 Task: Open a blank sheet, save the file as Nativeamericanreservationsplan.txt Type the sentence 'As AI advances, ethical considerations become paramount. Ensuring transparency, fairness, and accountability in AI systems is crucial. Addressing issues such as bias, privacy, and the impact on jobs requires robust ethical frameworks and responsible AI development.'Add formula using equations and charcters after the sentence 'A = 1/2 ap' Select the formula and highlight with color Blue Change the page Orientation to  Potrait
Action: Mouse moved to (358, 166)
Screenshot: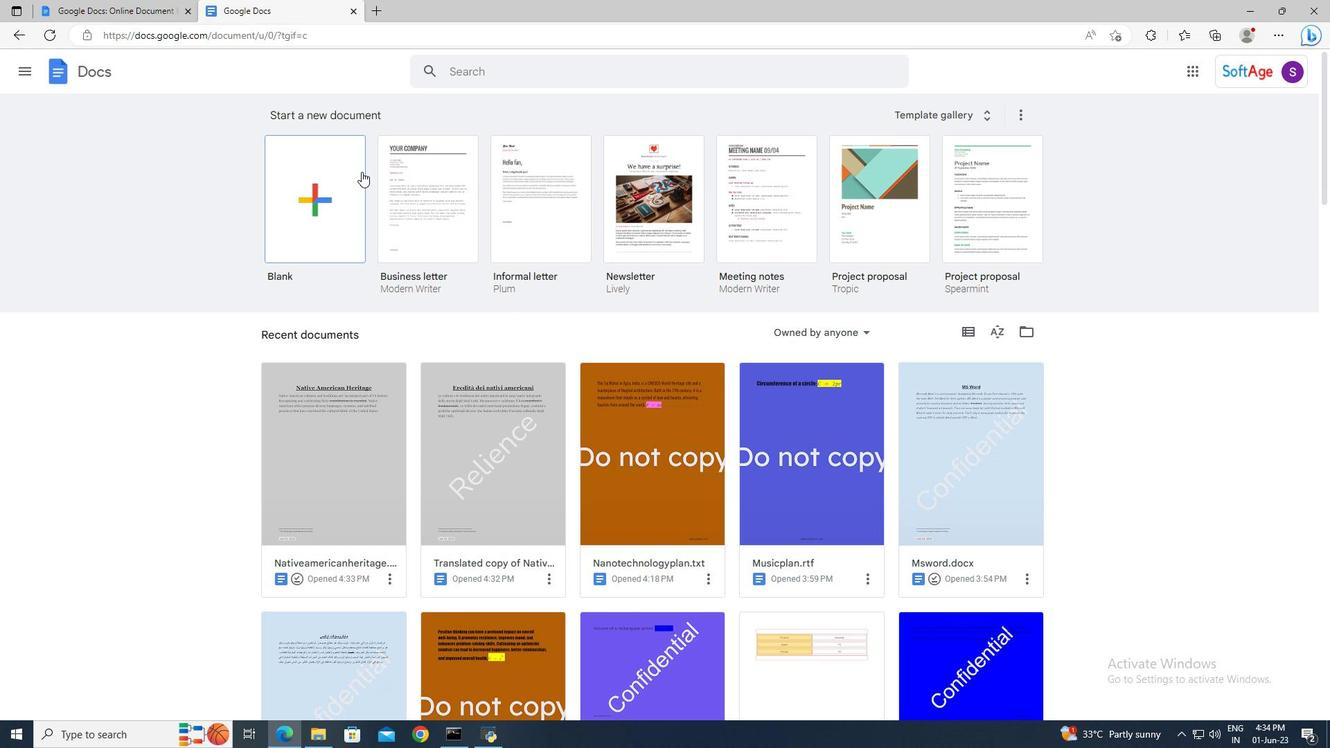
Action: Mouse pressed left at (358, 166)
Screenshot: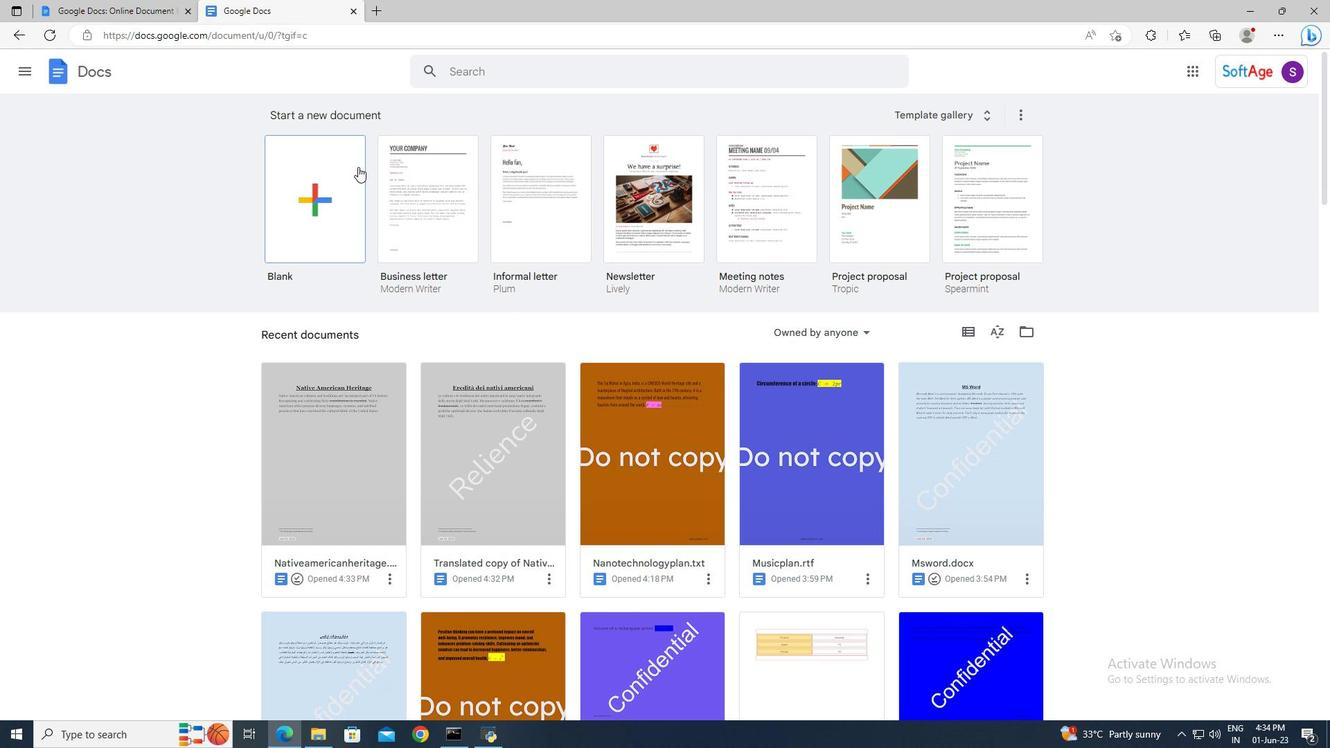 
Action: Mouse moved to (144, 62)
Screenshot: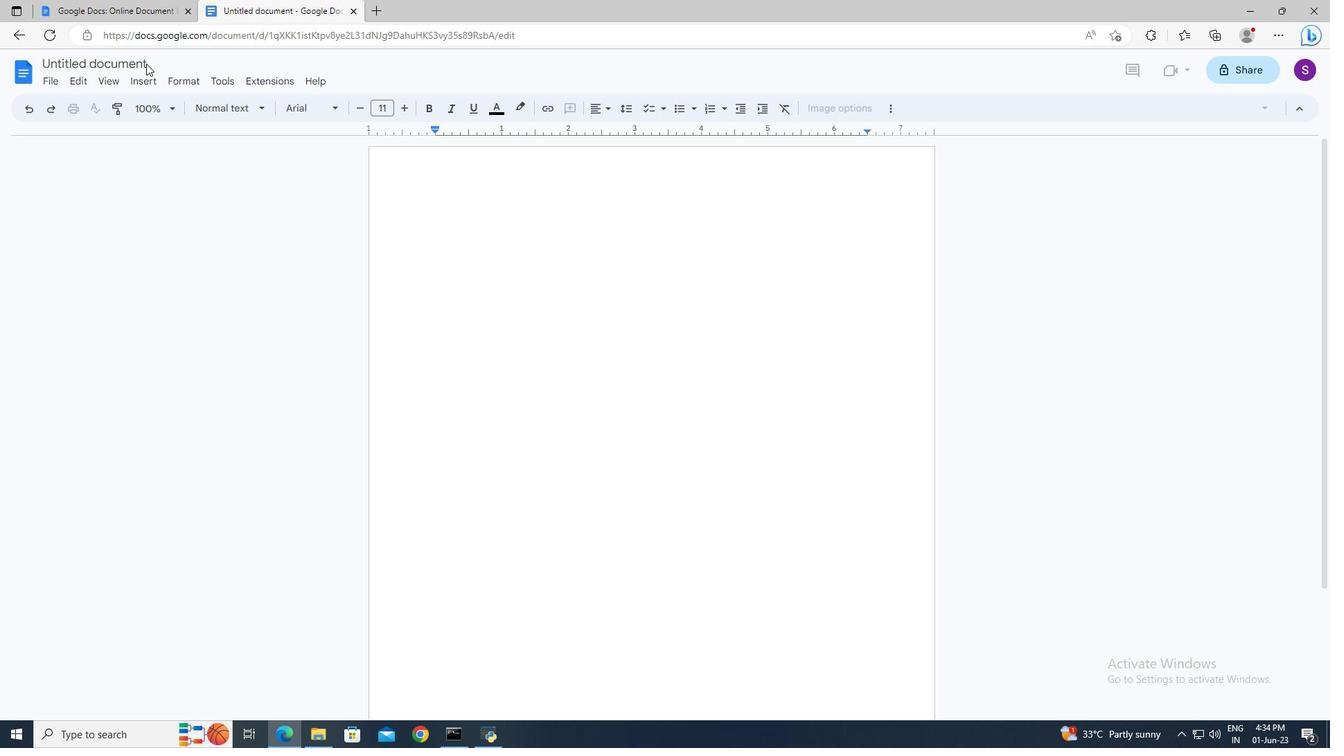 
Action: Mouse pressed left at (144, 62)
Screenshot: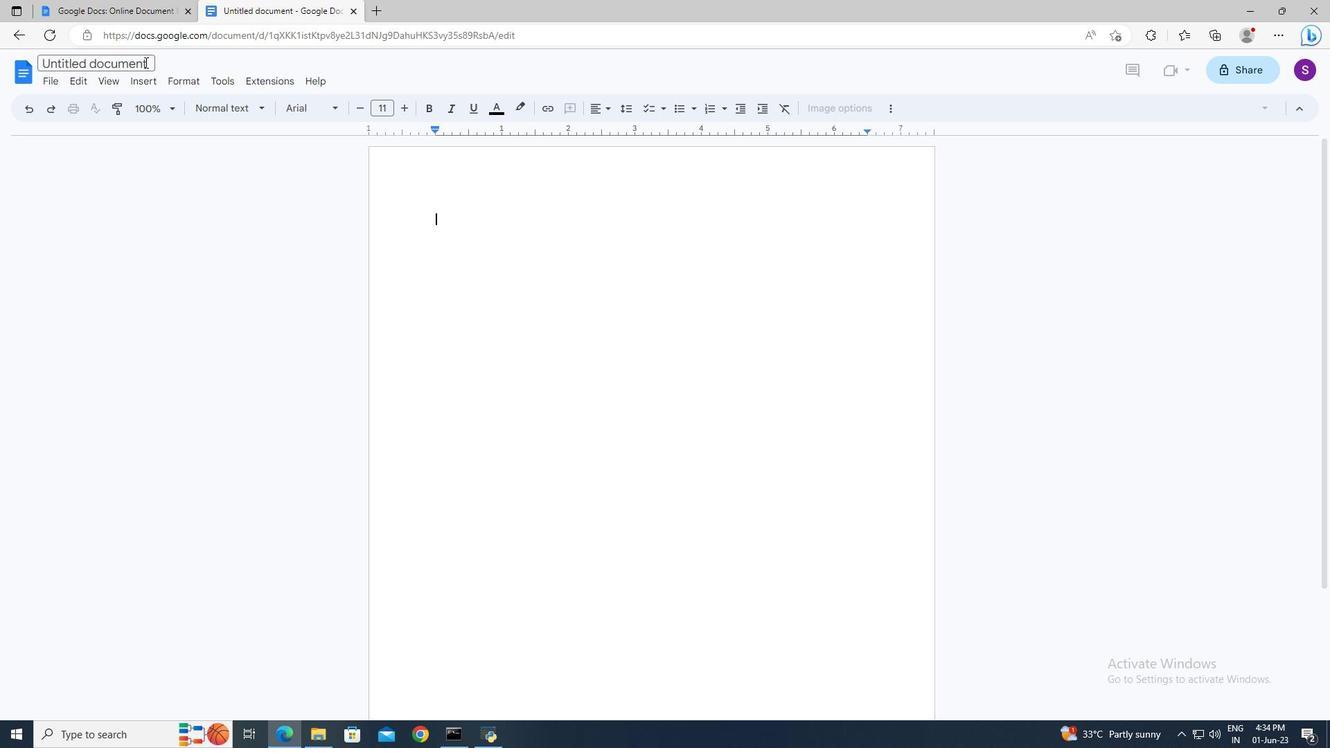 
Action: Key pressed <Key.delete><Key.shift>Nativeamericanresrvationsplan.txt<Key.enter>
Screenshot: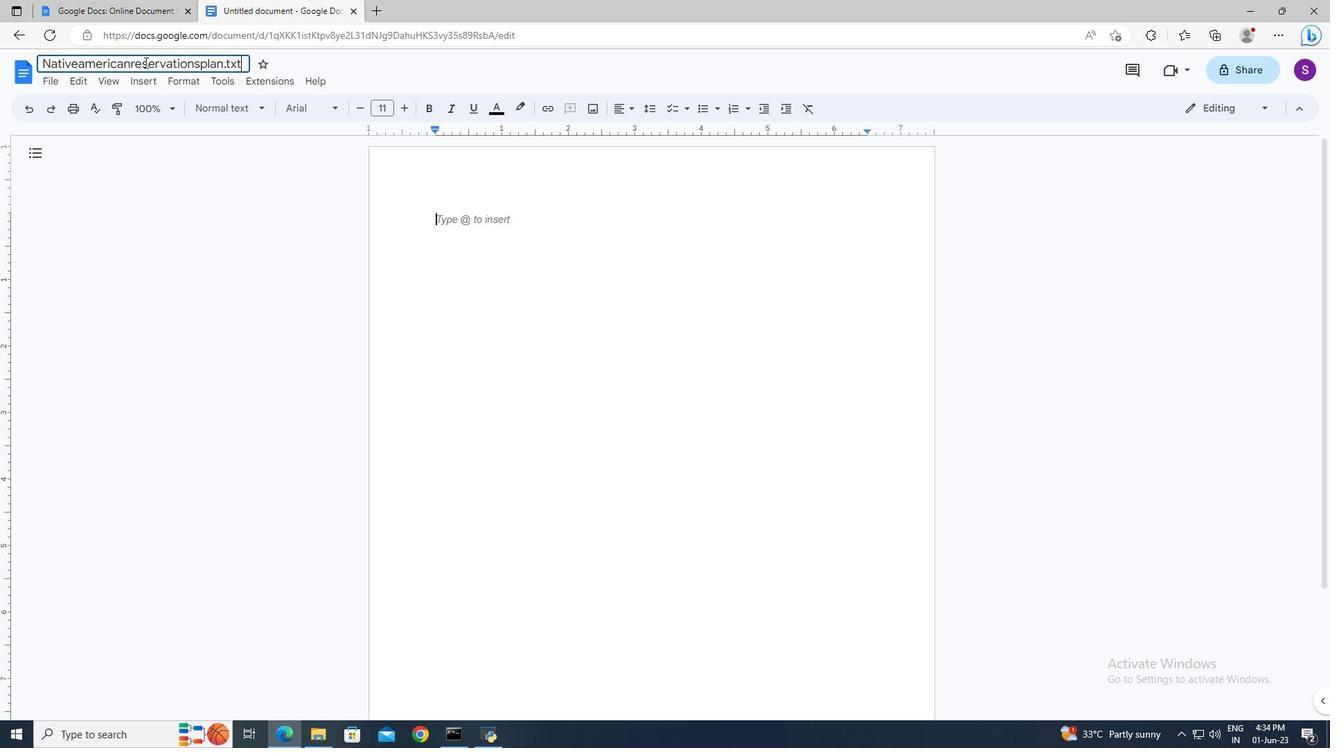 
Action: Mouse moved to (471, 231)
Screenshot: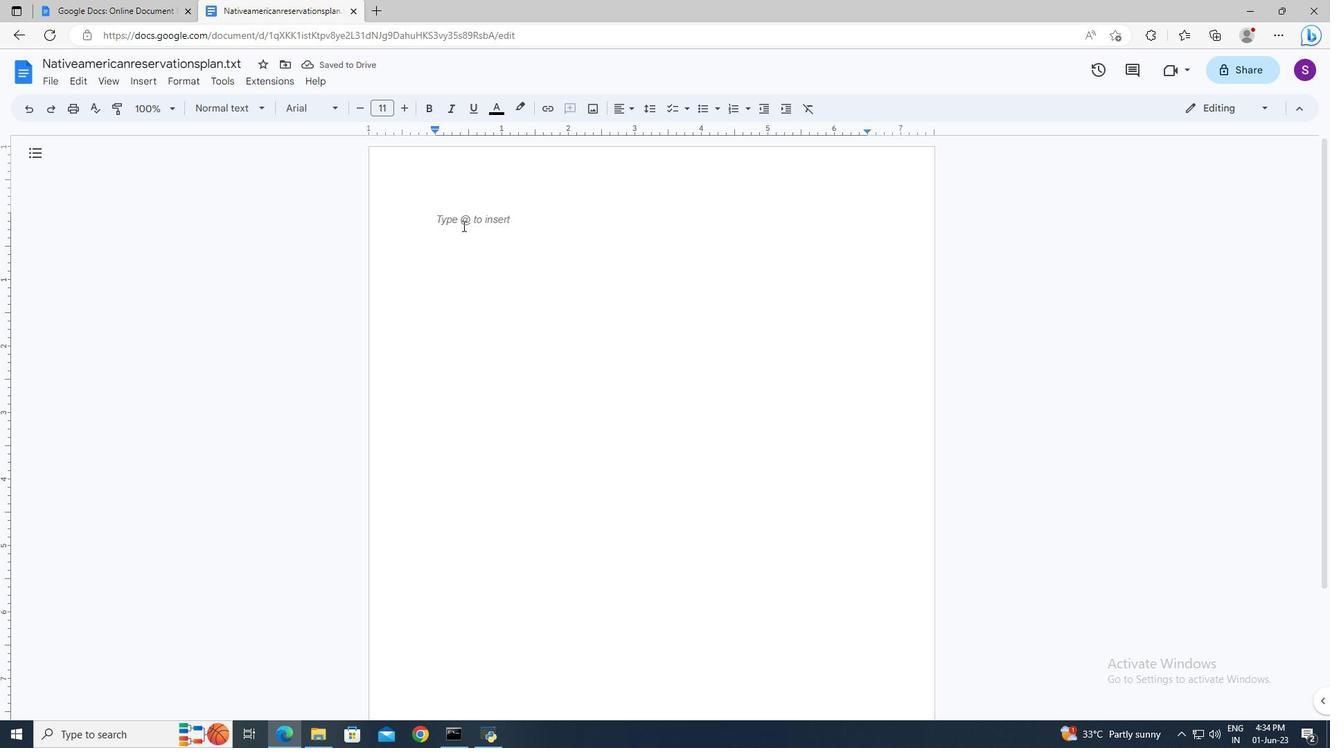 
Action: Mouse pressed left at (471, 231)
Screenshot: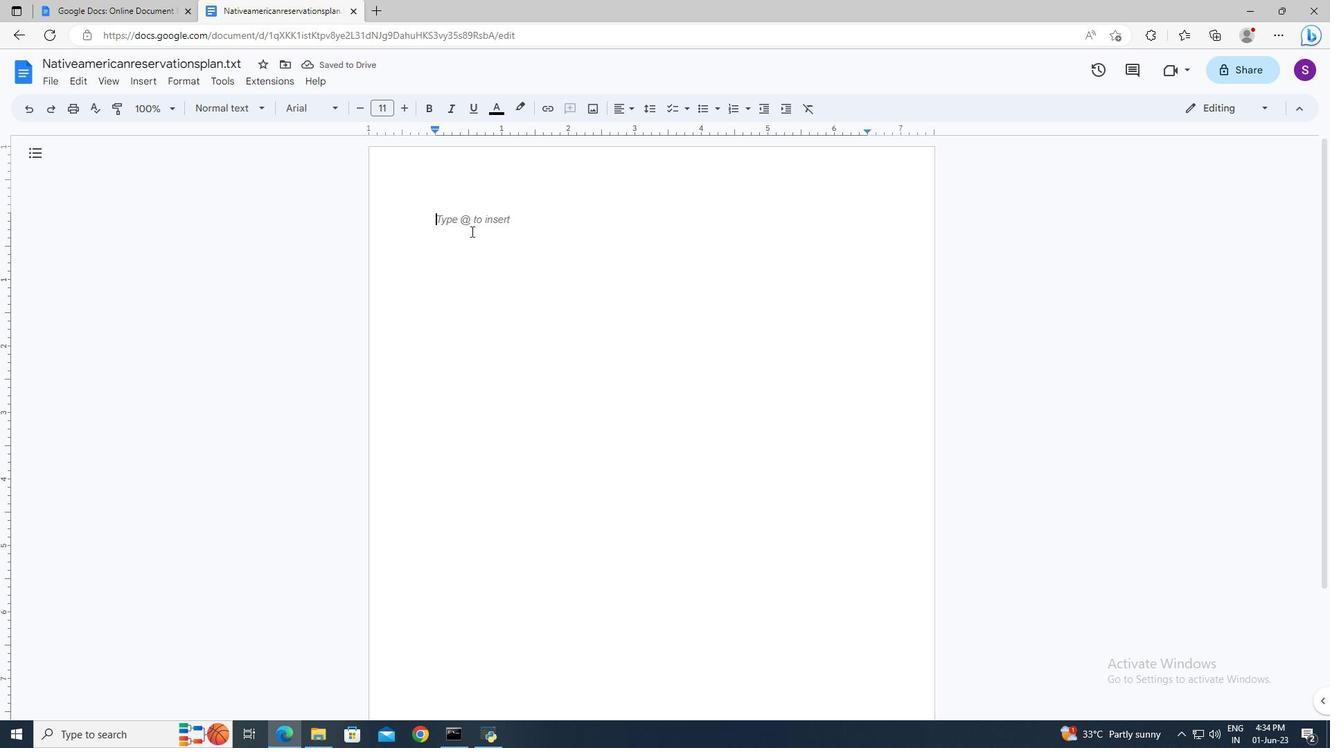 
Action: Key pressed <Key.shift>As<Key.space><Key.shift>A<Key.shift>I<Key.space>advances,<Key.space>ethical<Key.space>considerations<Key.space>become<Key.space>paramount.<Key.space><Key.shift>Ensuring<Key.space>transparency,<Key.space>fairness,<Key.space>and<Key.space>accountability<Key.space>in<Key.space><Key.shift>AI<Key.space>systems<Key.space>is<Key.space>crucial.<Key.space><Key.shift>Addressing<Key.space>issues<Key.space>such<Key.space>as<Key.space>bias,<Key.space>privacy,<Key.space>and<Key.space>the<Key.space>impact<Key.space>on<Key.space>jobs<Key.space>requires<Key.space>robust<Key.space>ethical<Key.space>frameworks<Key.space>and<Key.space>responsible<Key.space><Key.shift>AI<Key.space>development.<Key.space>
Screenshot: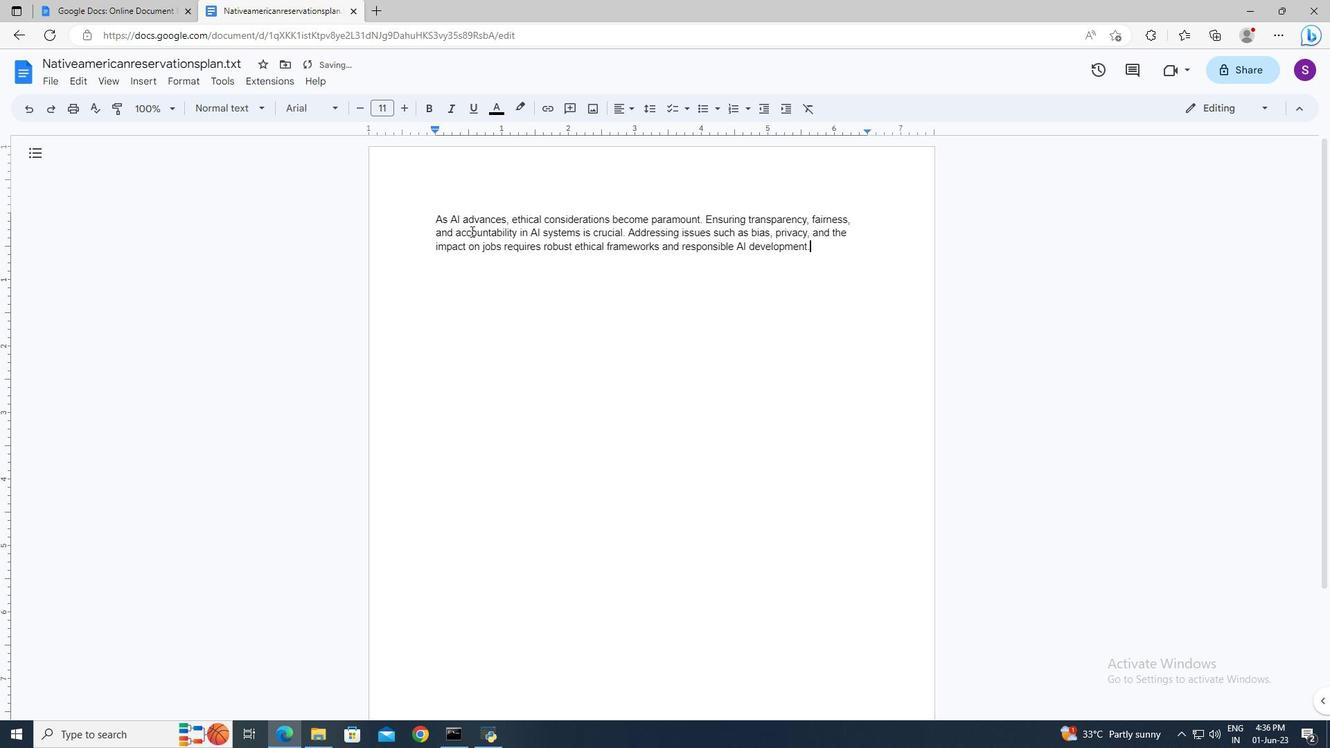 
Action: Mouse moved to (151, 87)
Screenshot: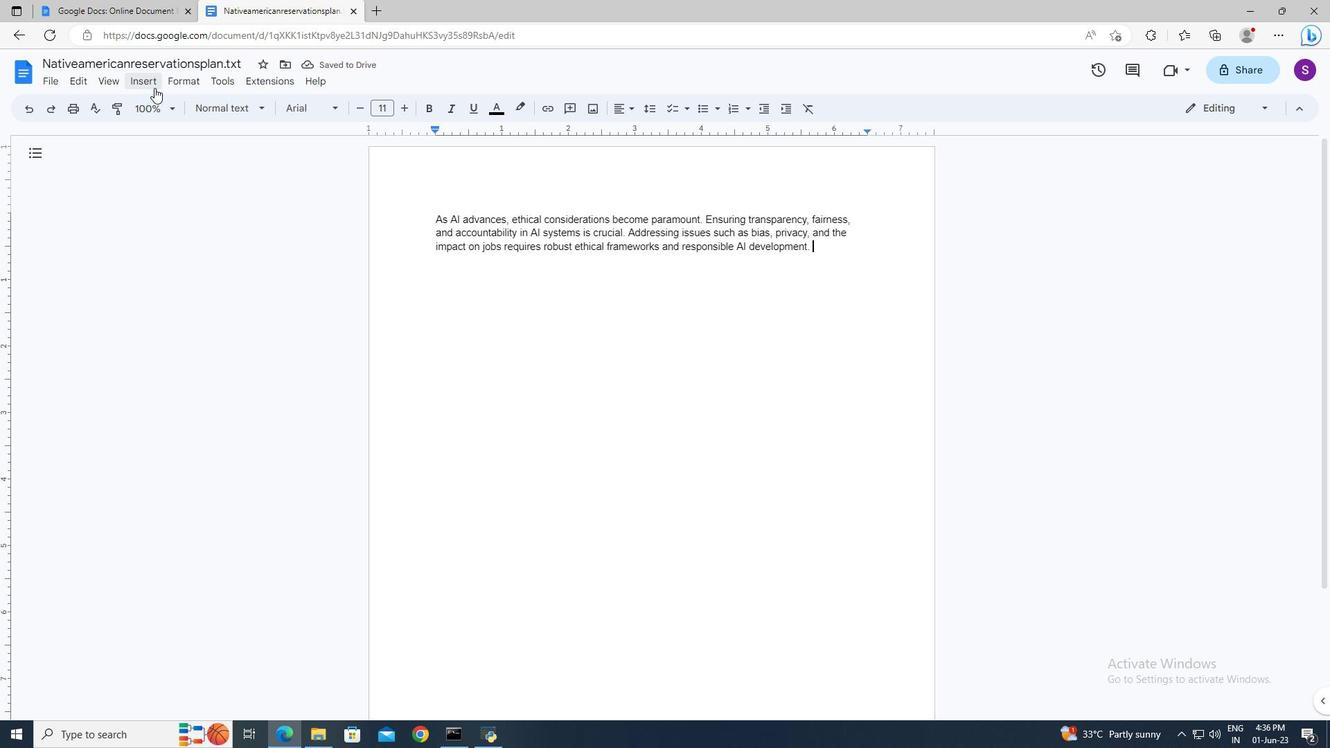 
Action: Mouse pressed left at (151, 87)
Screenshot: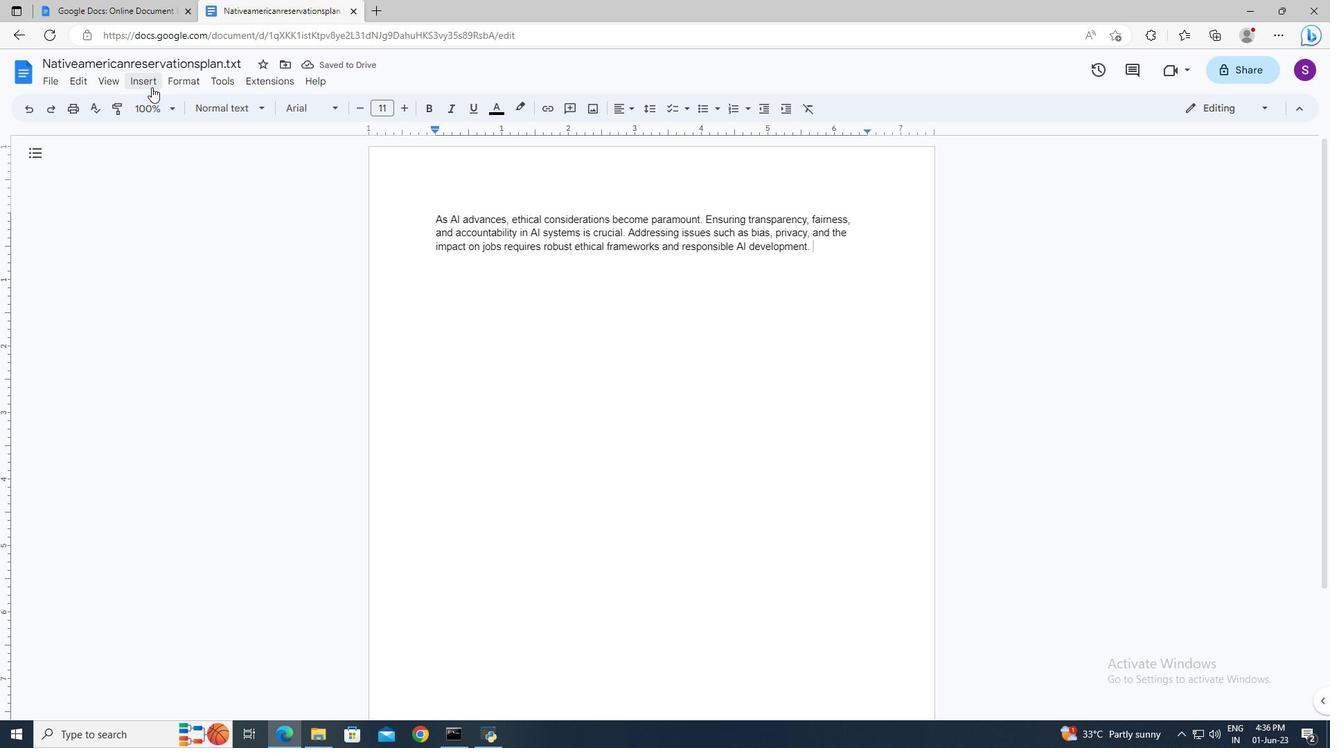 
Action: Mouse moved to (184, 368)
Screenshot: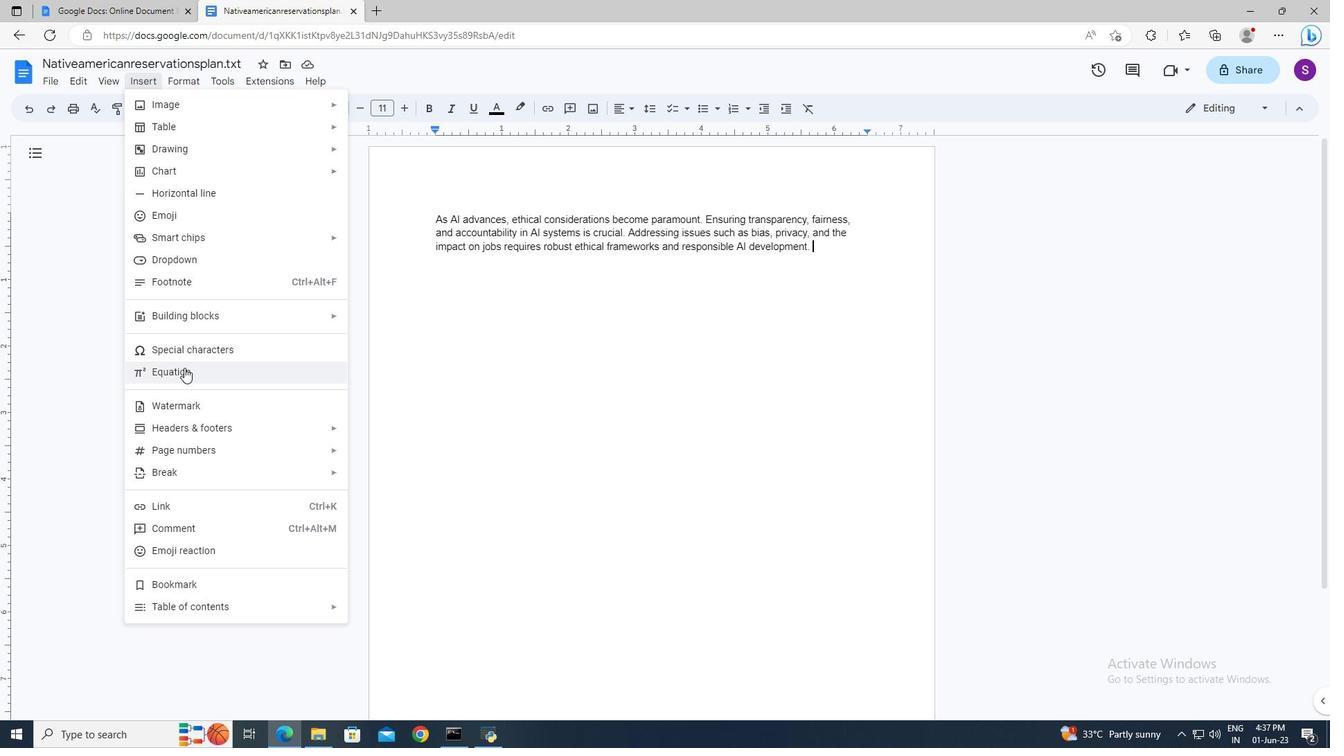 
Action: Mouse pressed left at (184, 368)
Screenshot: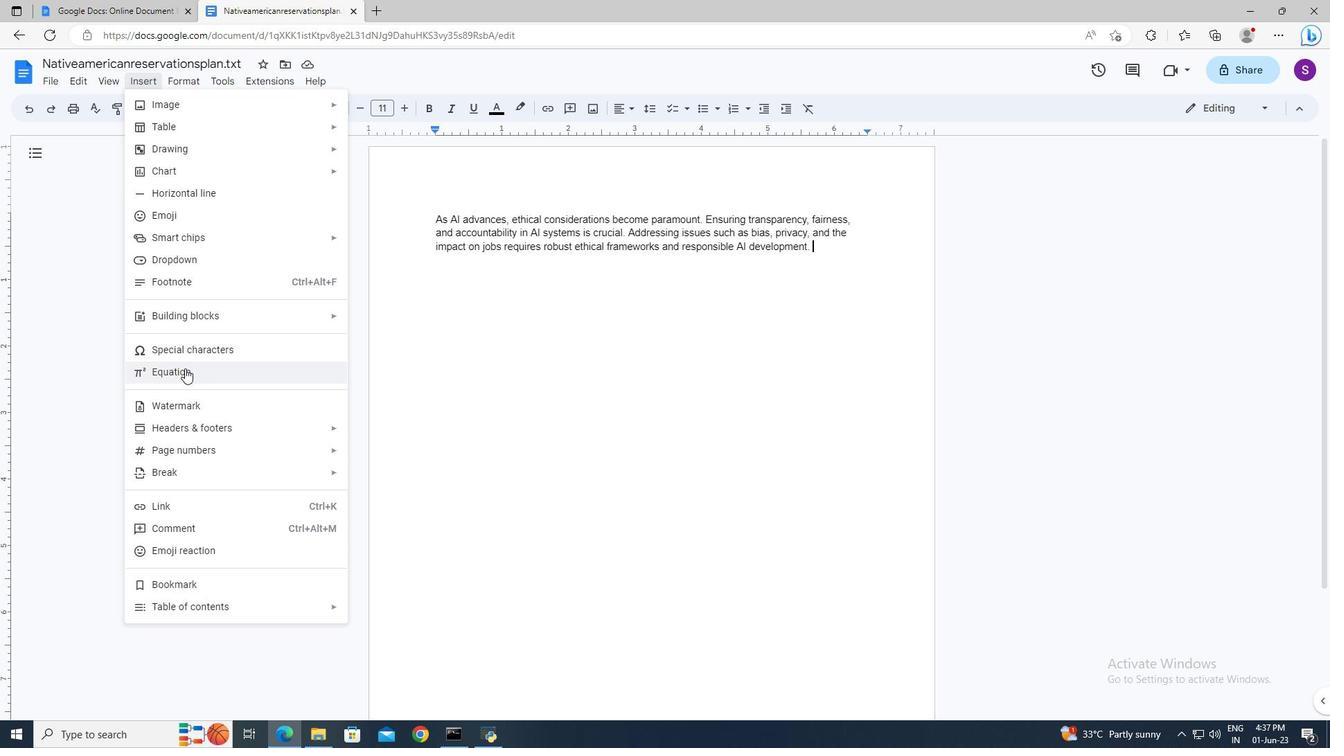 
Action: Mouse moved to (815, 272)
Screenshot: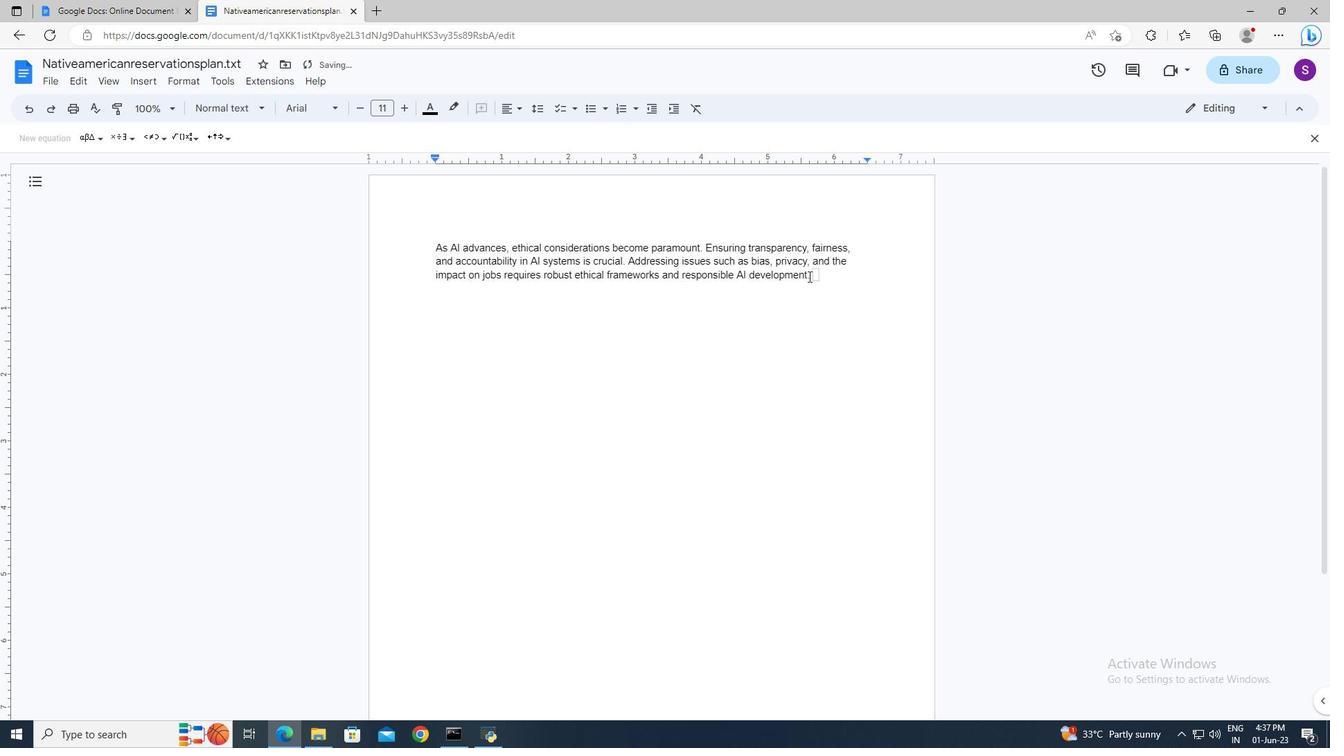 
Action: Mouse pressed left at (815, 272)
Screenshot: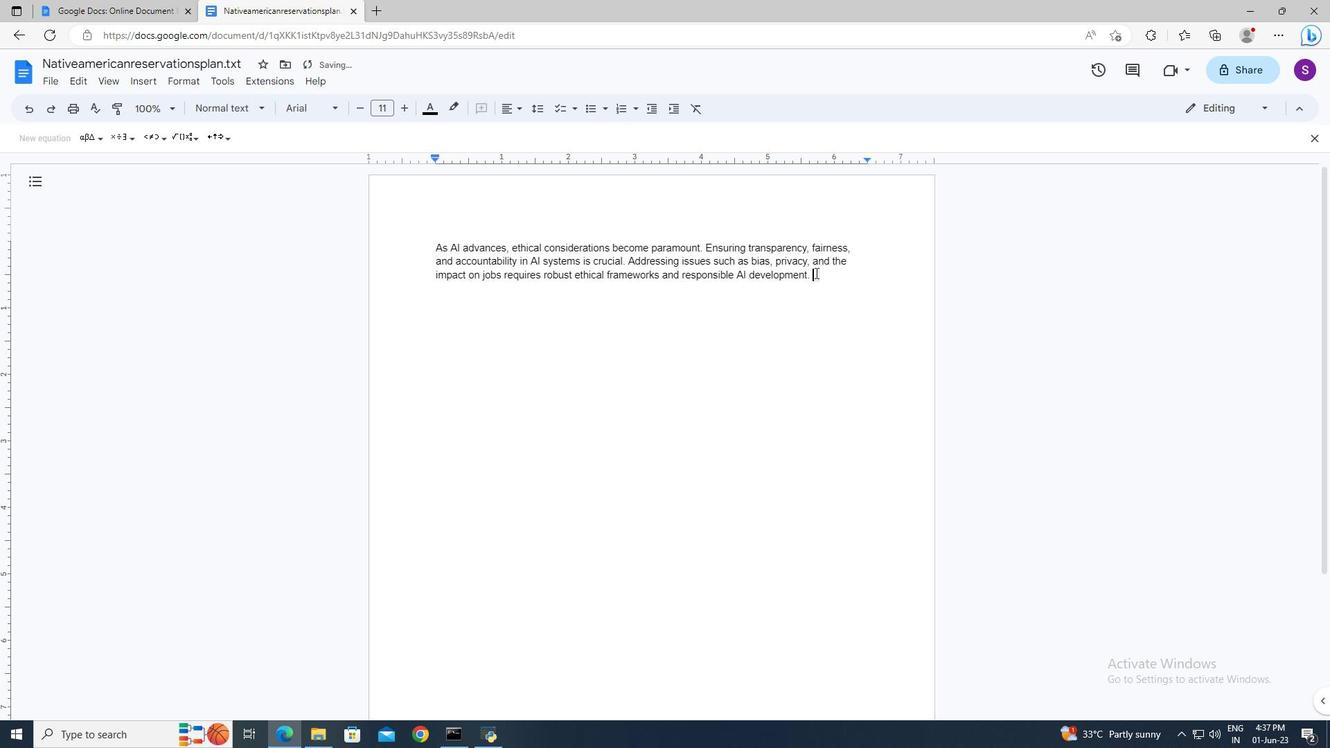 
Action: Key pressed <Key.shift>A<Key.space>=<Key.space>
Screenshot: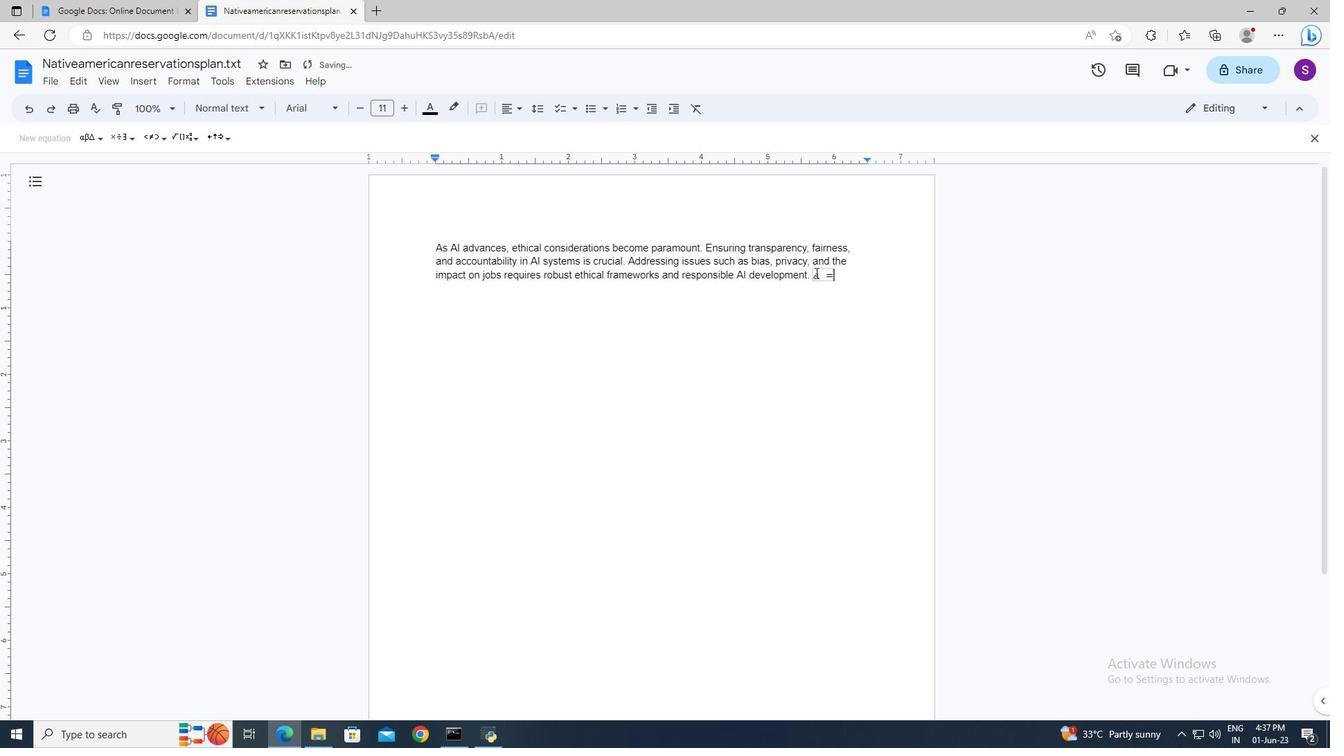 
Action: Mouse moved to (189, 144)
Screenshot: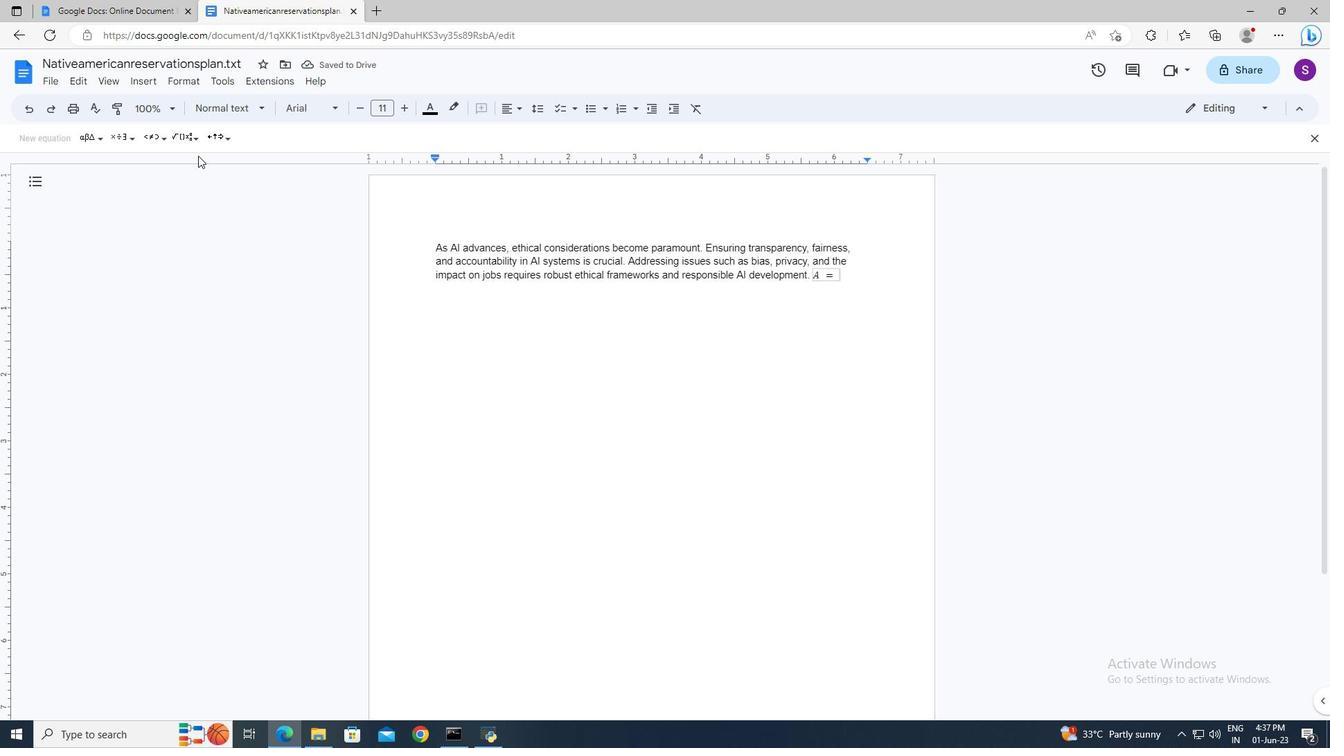 
Action: Mouse pressed left at (189, 144)
Screenshot: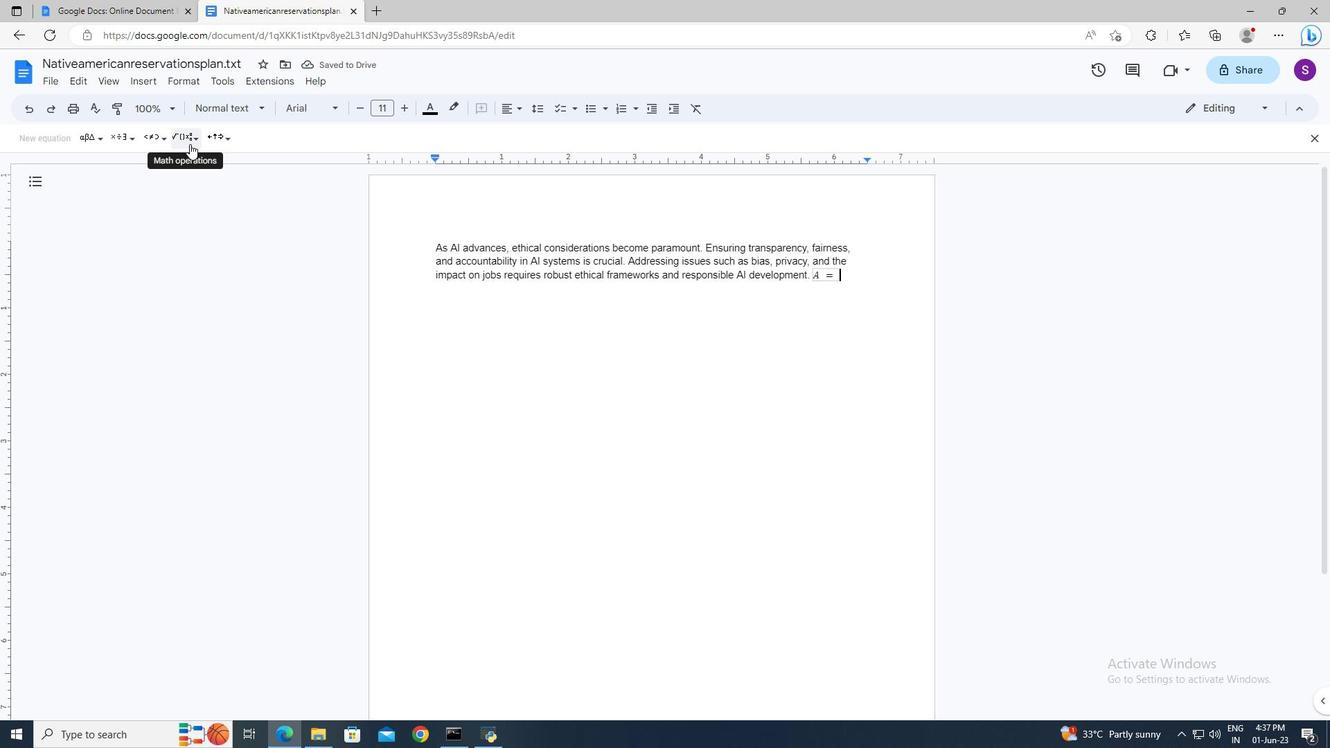 
Action: Mouse moved to (191, 176)
Screenshot: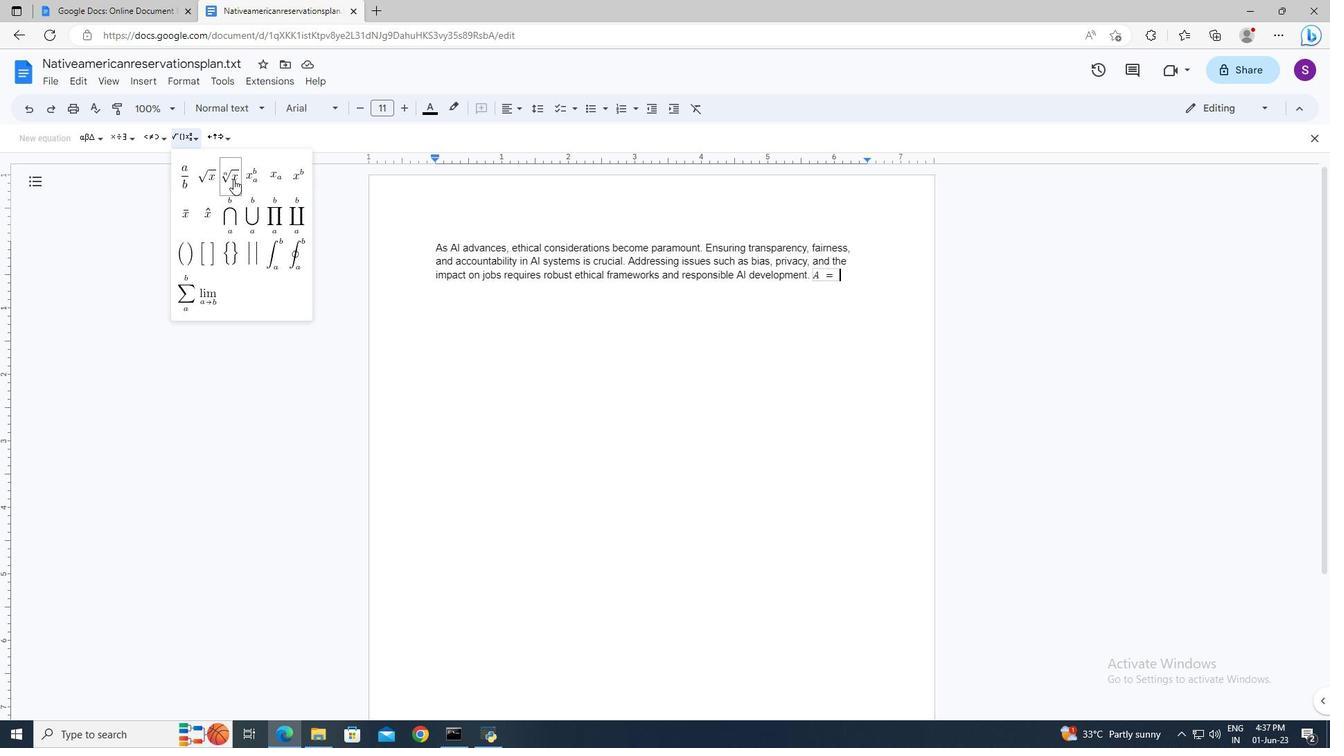 
Action: Mouse pressed left at (191, 176)
Screenshot: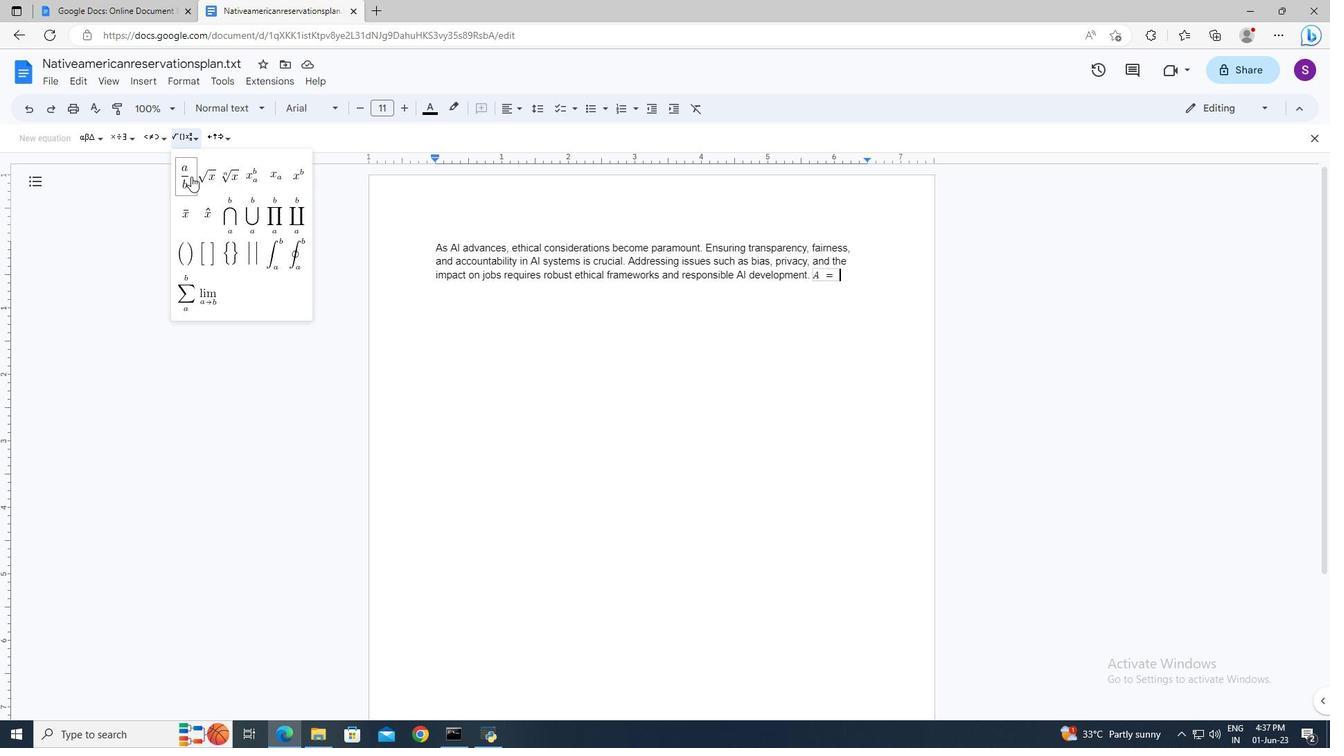 
Action: Key pressed 1
Screenshot: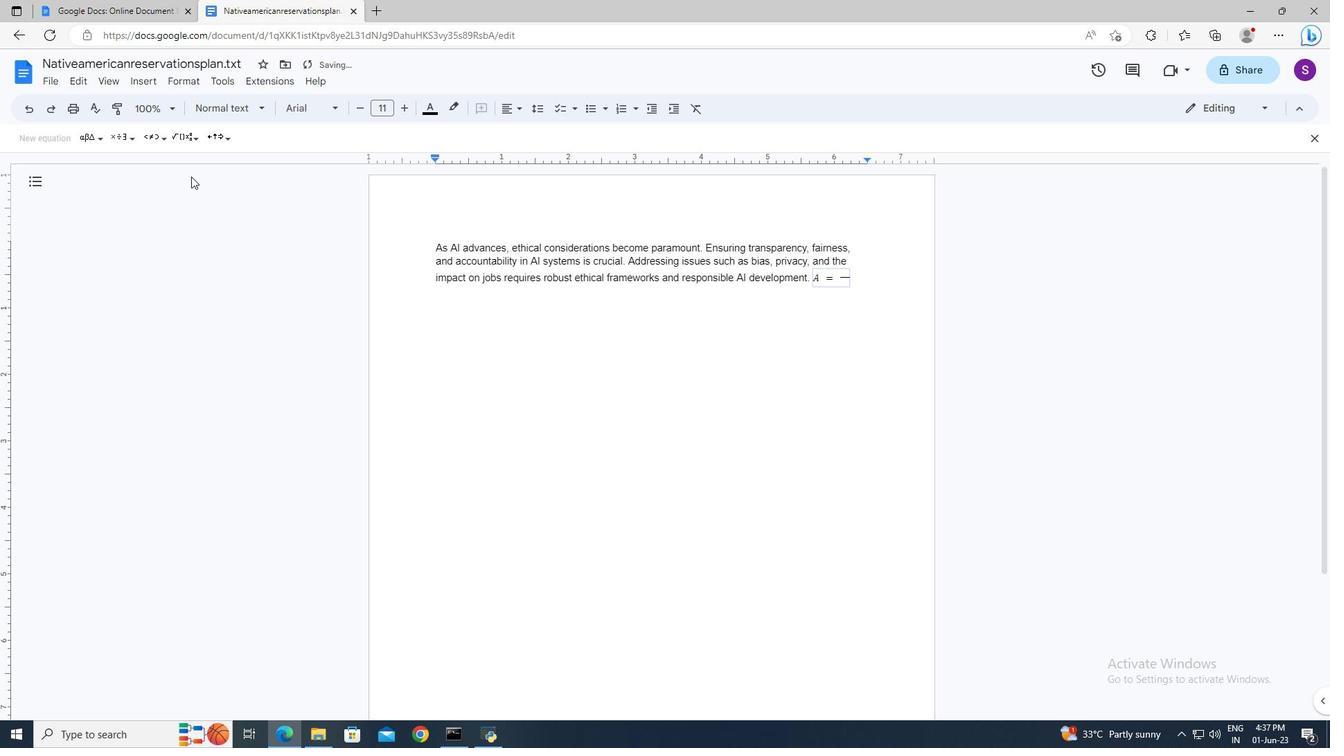 
Action: Mouse moved to (840, 282)
Screenshot: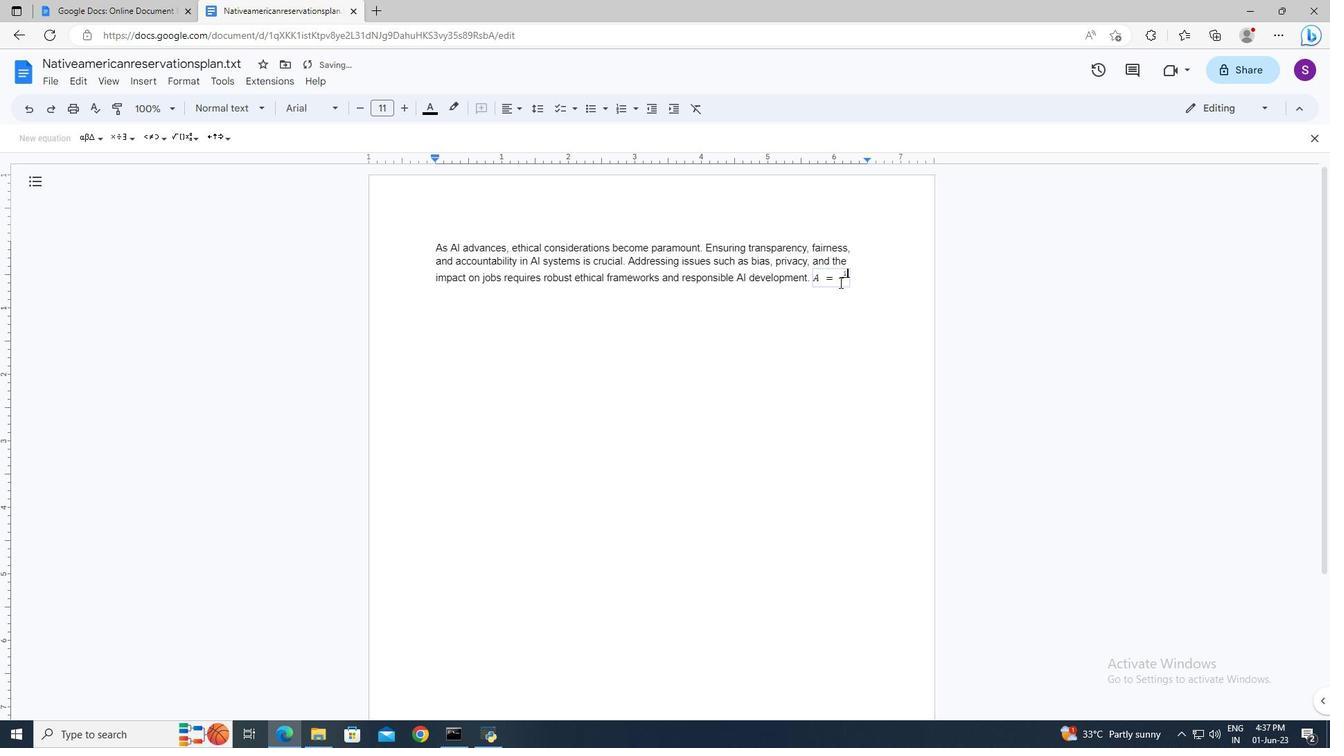 
Action: Mouse pressed left at (840, 282)
Screenshot: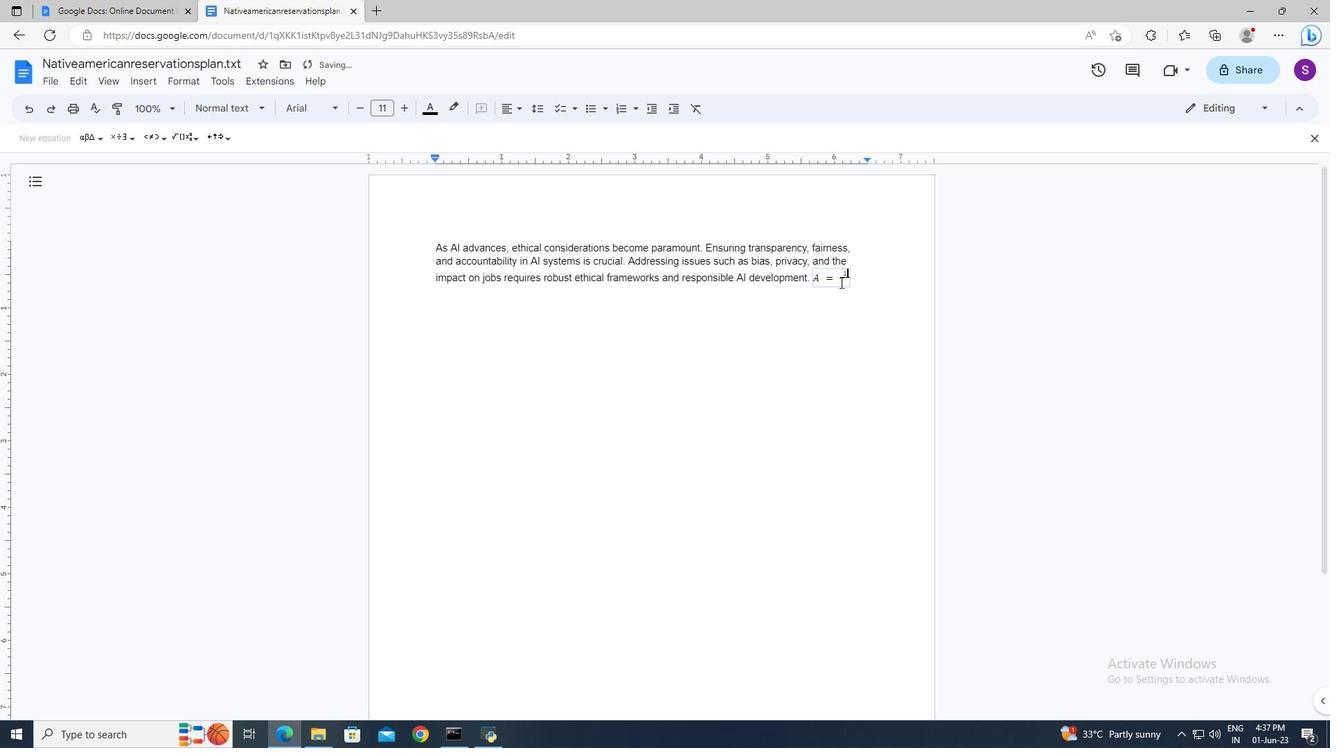 
Action: Mouse moved to (847, 297)
Screenshot: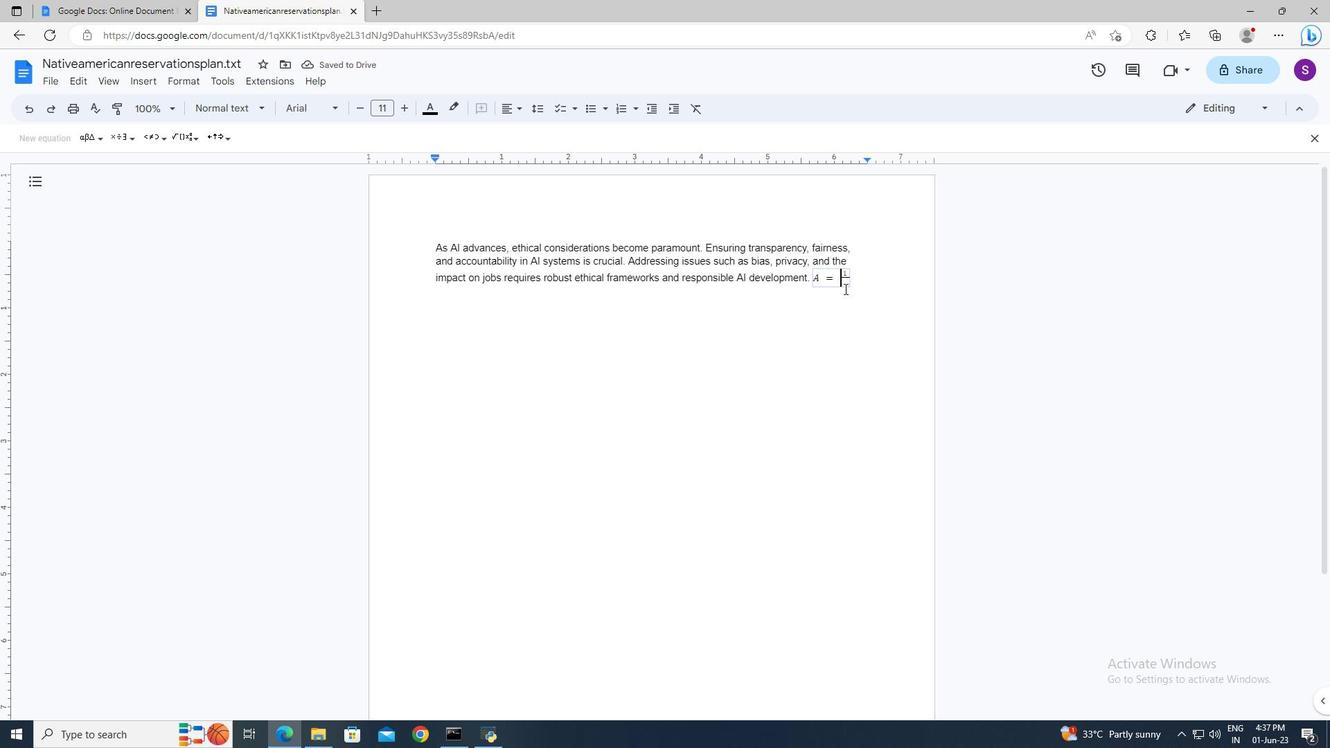 
Action: Key pressed <Key.right><Key.down><Key.left><Key.down><Key.left><Key.right><Key.right><Key.down><Key.left>
Screenshot: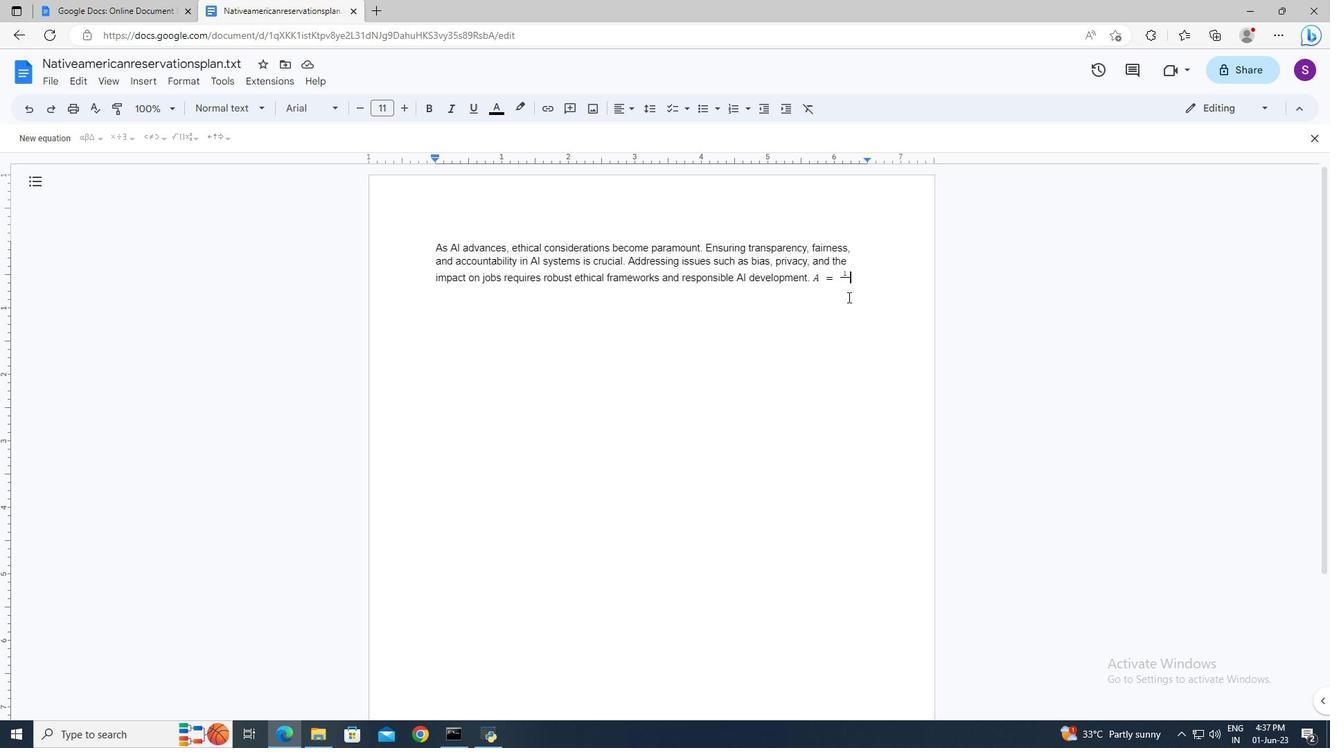 
Action: Mouse moved to (847, 281)
Screenshot: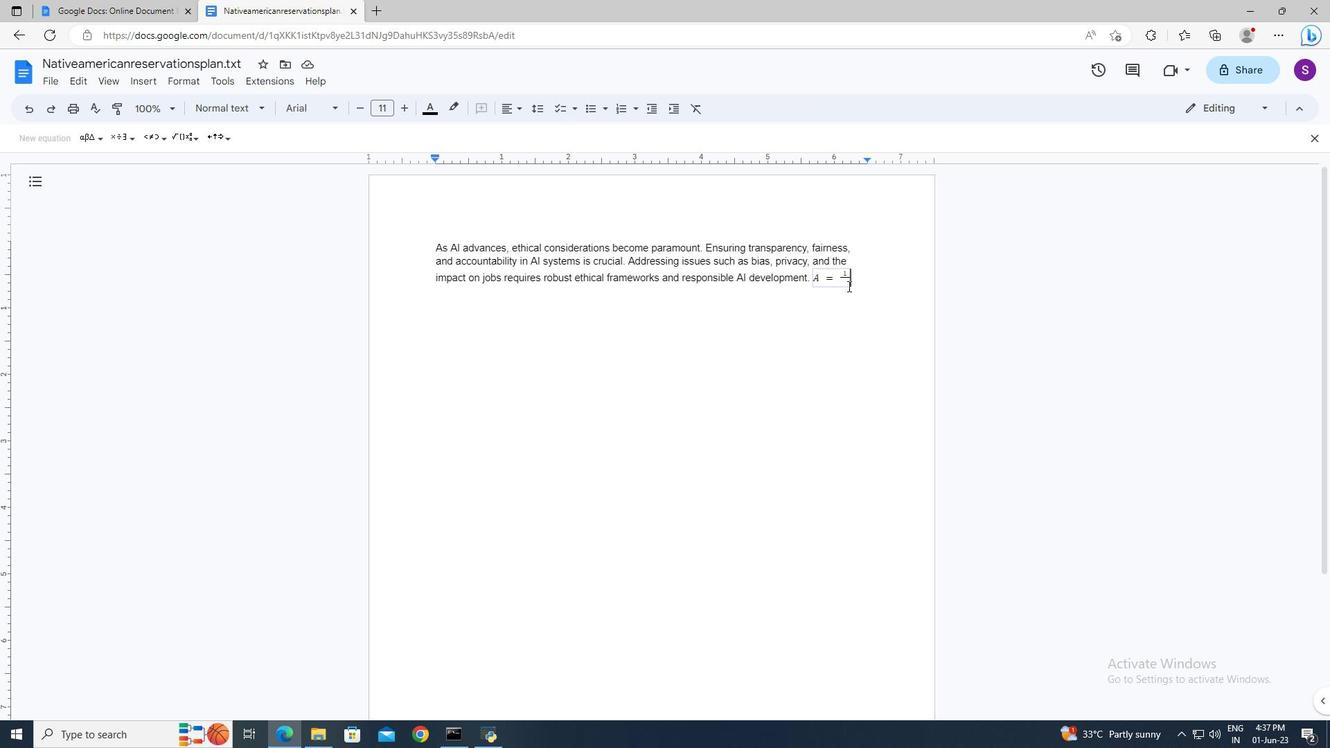
Action: Mouse pressed left at (847, 281)
Screenshot: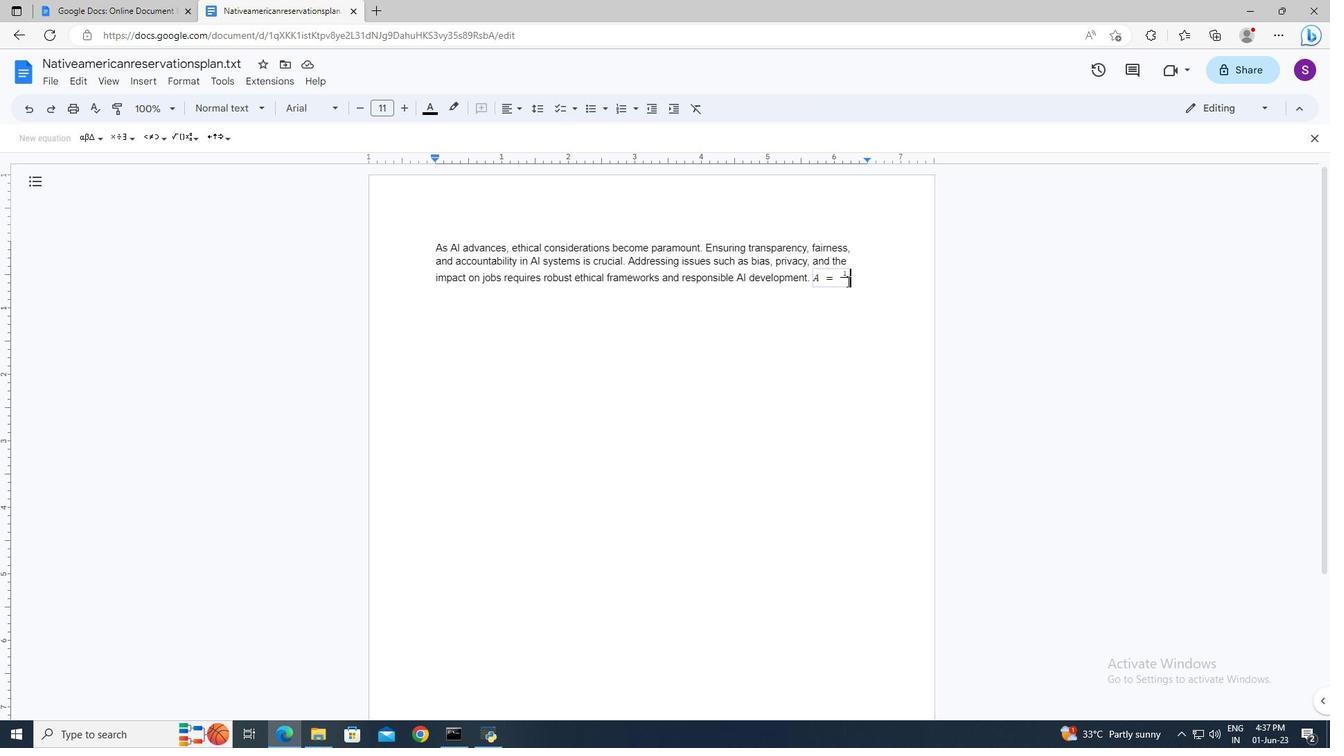 
Action: Mouse moved to (868, 330)
Screenshot: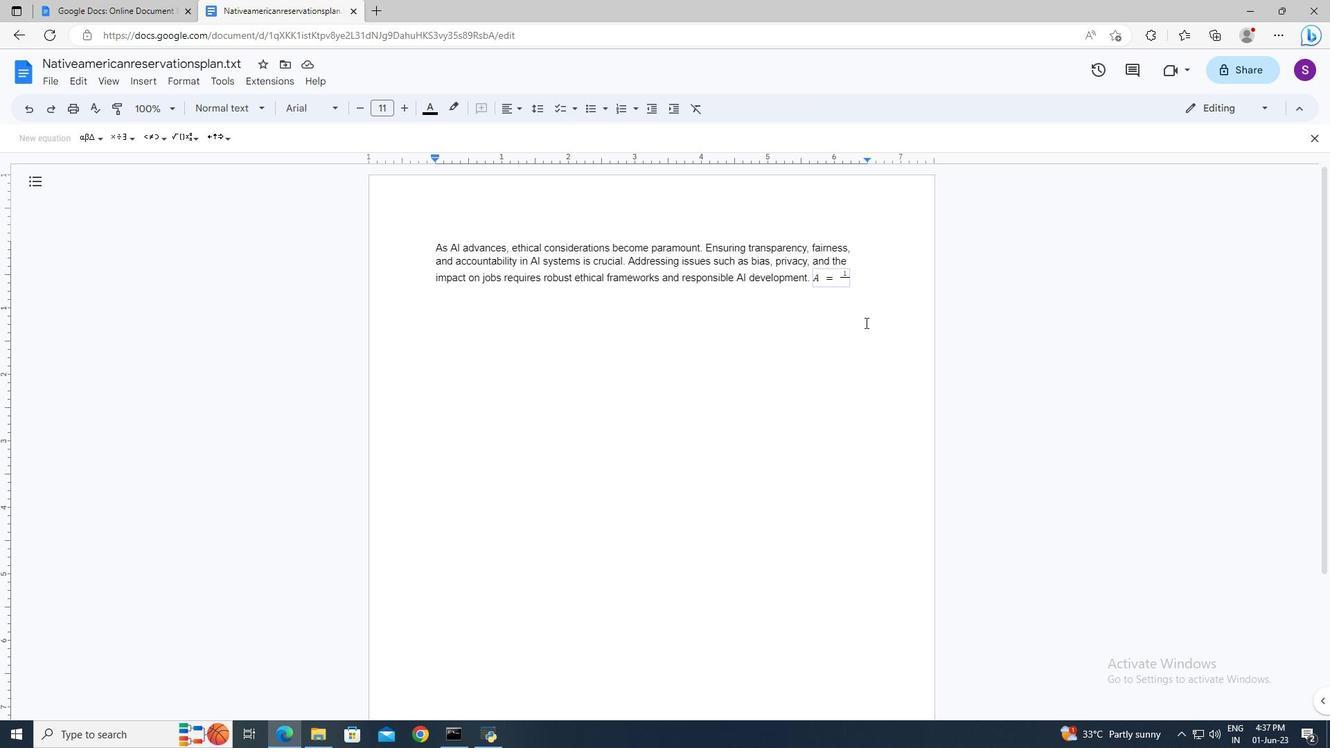 
Action: Key pressed 2<Key.right>ap
Screenshot: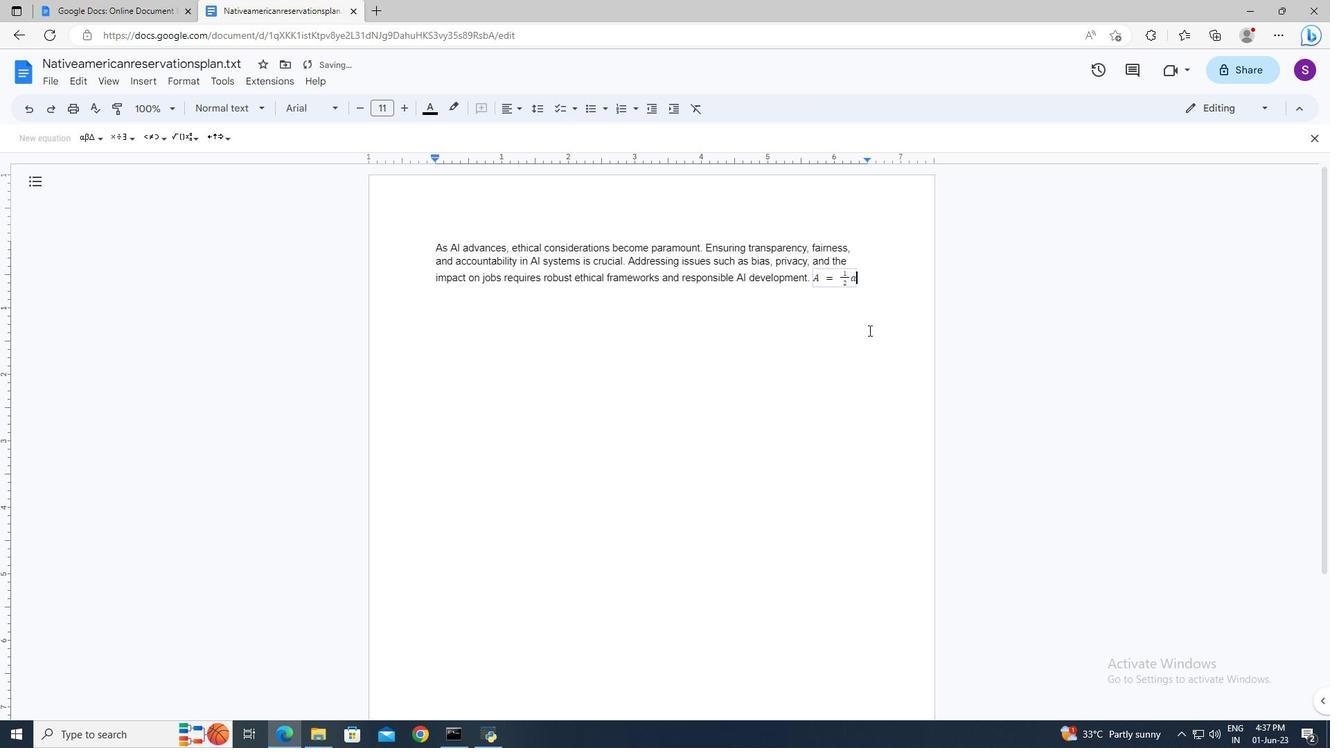 
Action: Mouse moved to (890, 286)
Screenshot: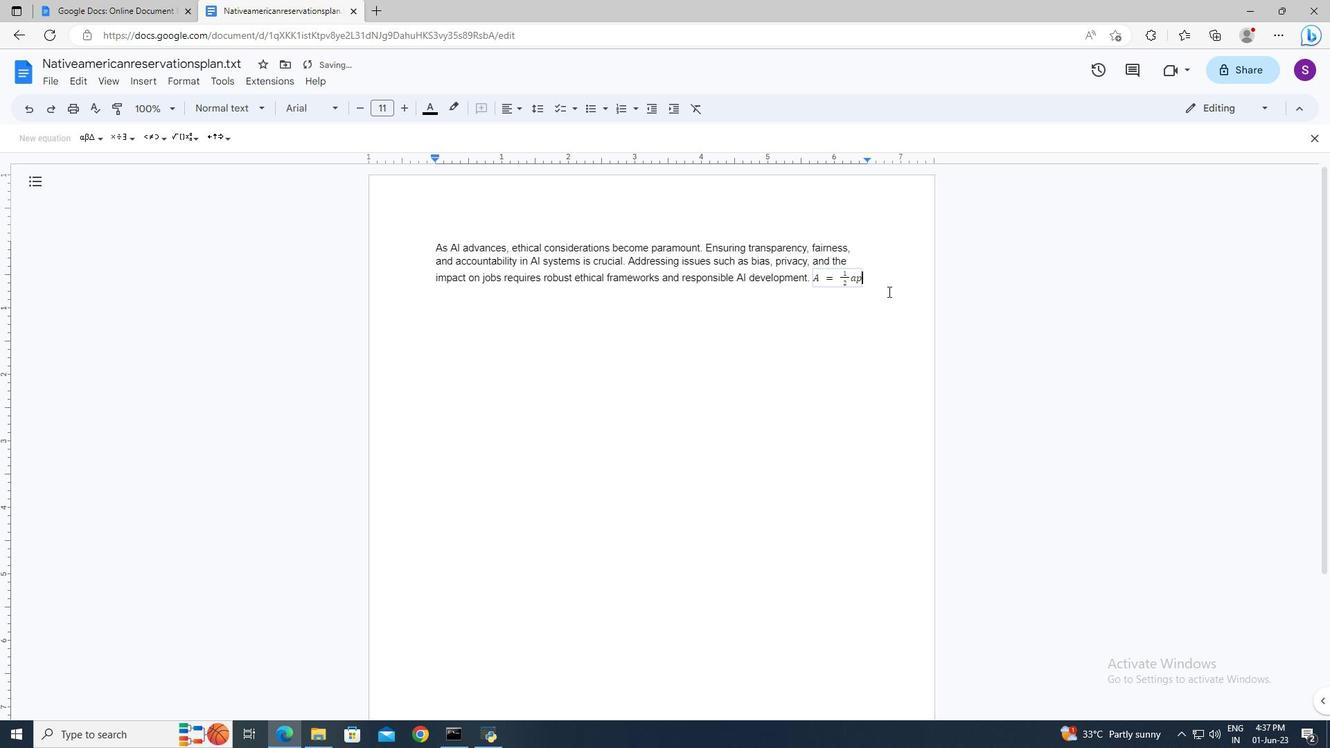 
Action: Mouse pressed left at (890, 286)
Screenshot: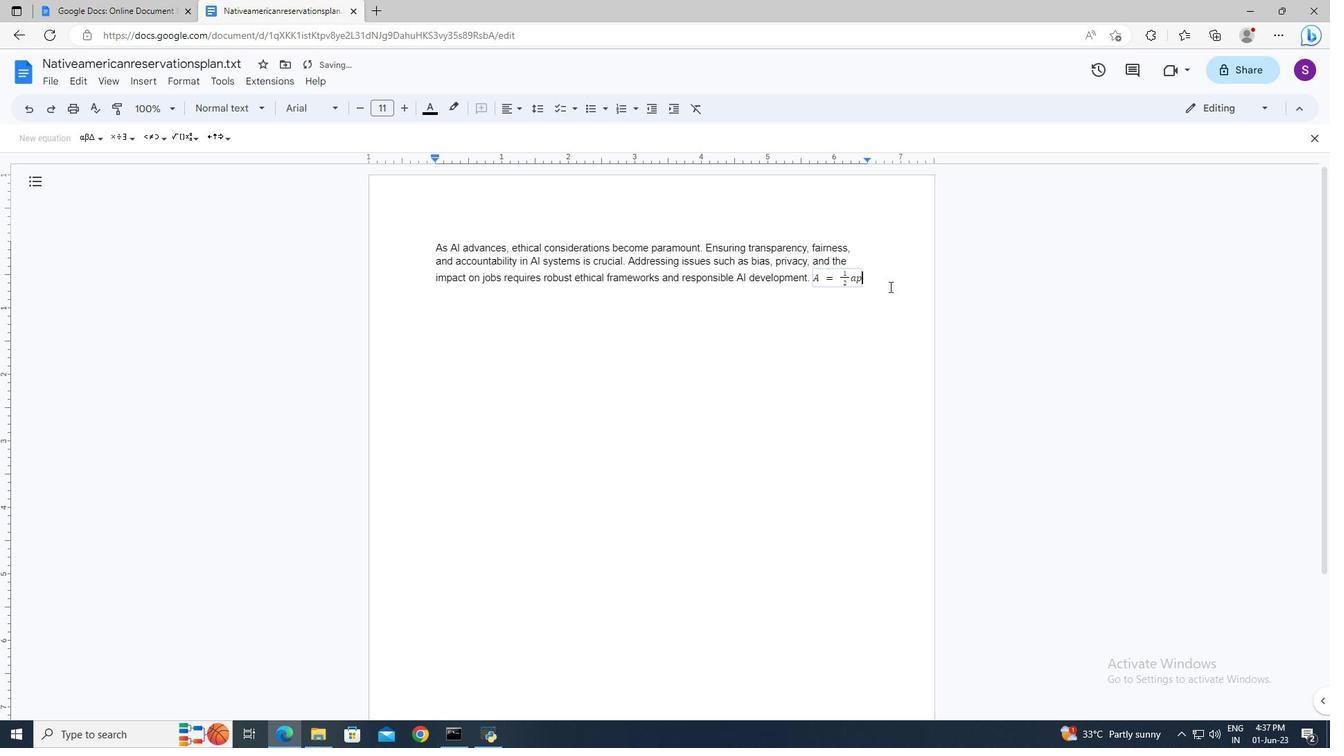 
Action: Mouse moved to (890, 285)
Screenshot: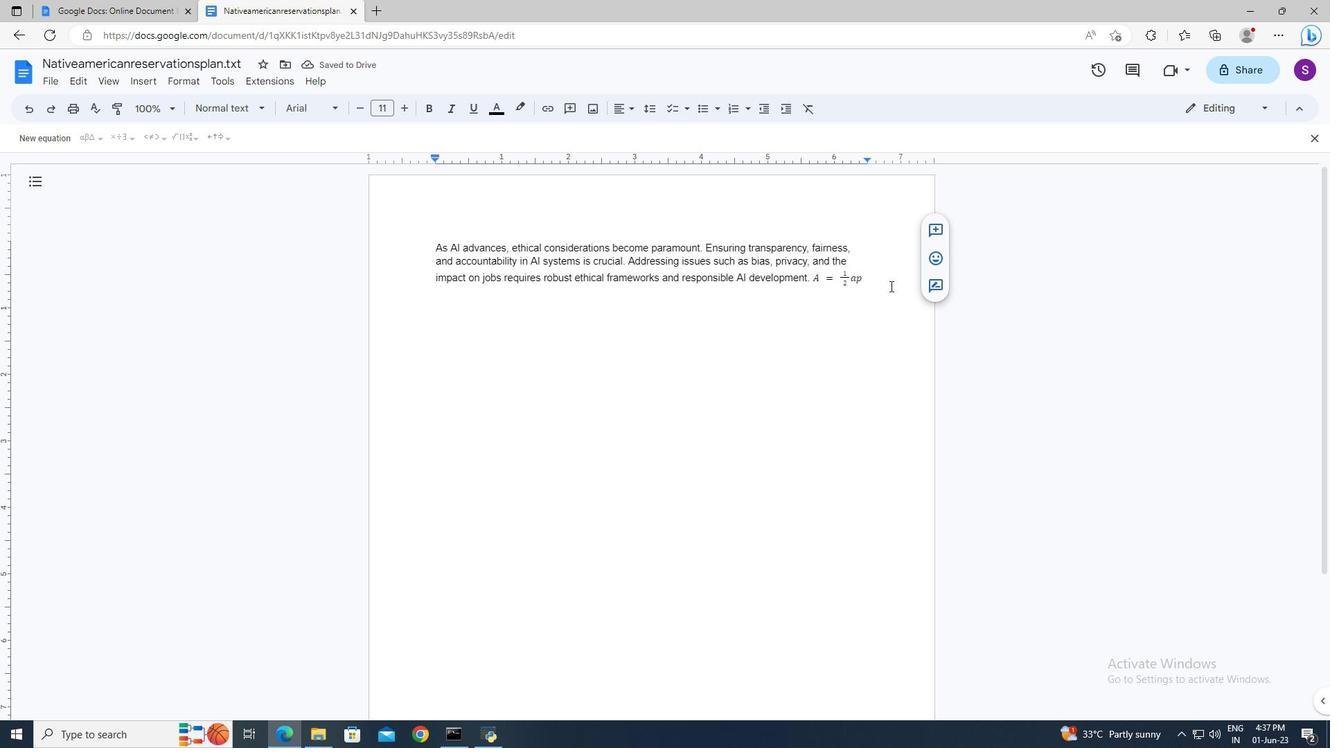 
Action: Key pressed <Key.shift><Key.left>
Screenshot: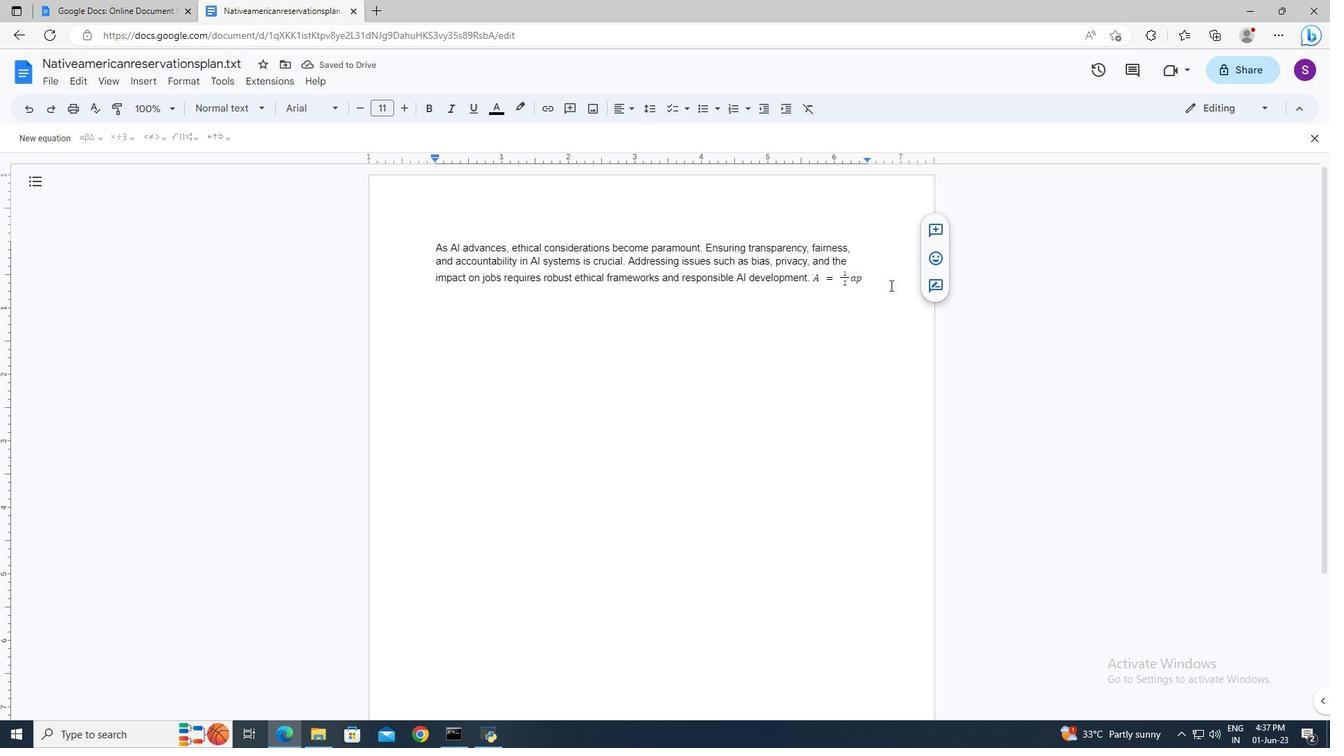 
Action: Mouse moved to (526, 103)
Screenshot: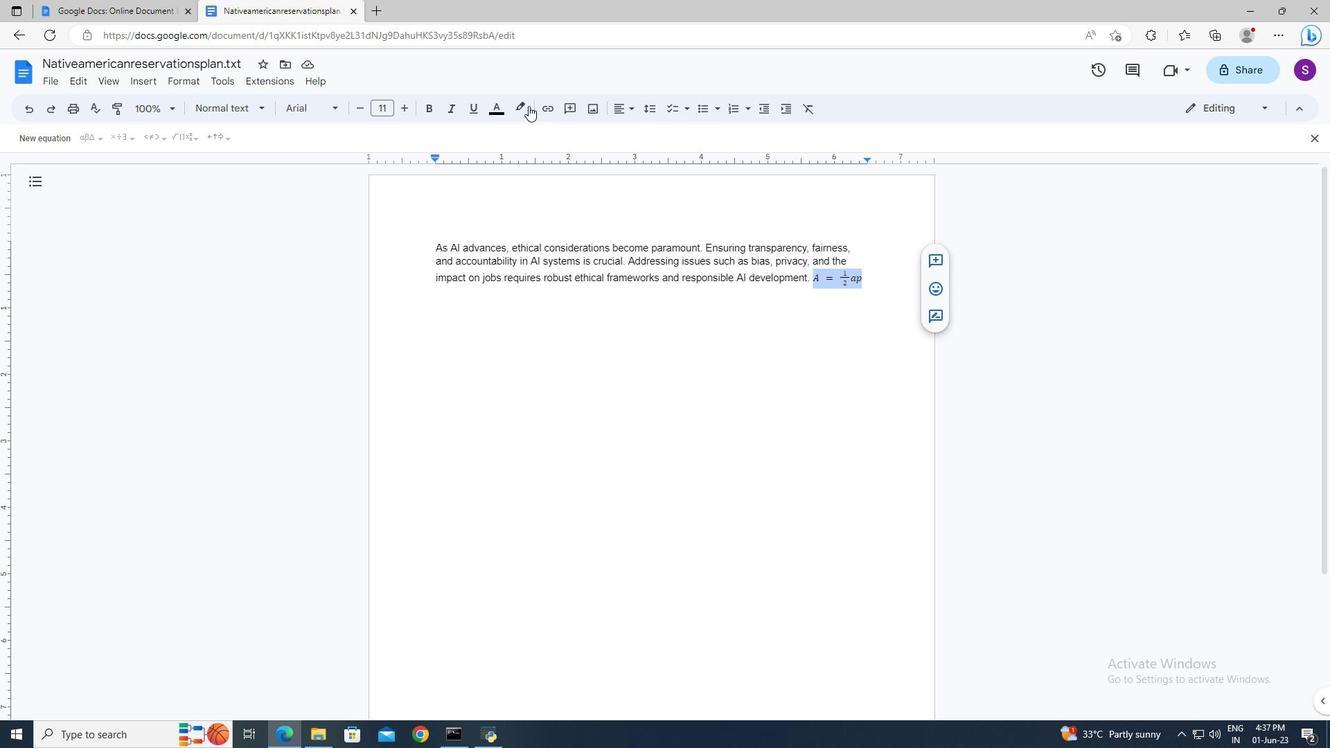 
Action: Mouse pressed left at (526, 103)
Screenshot: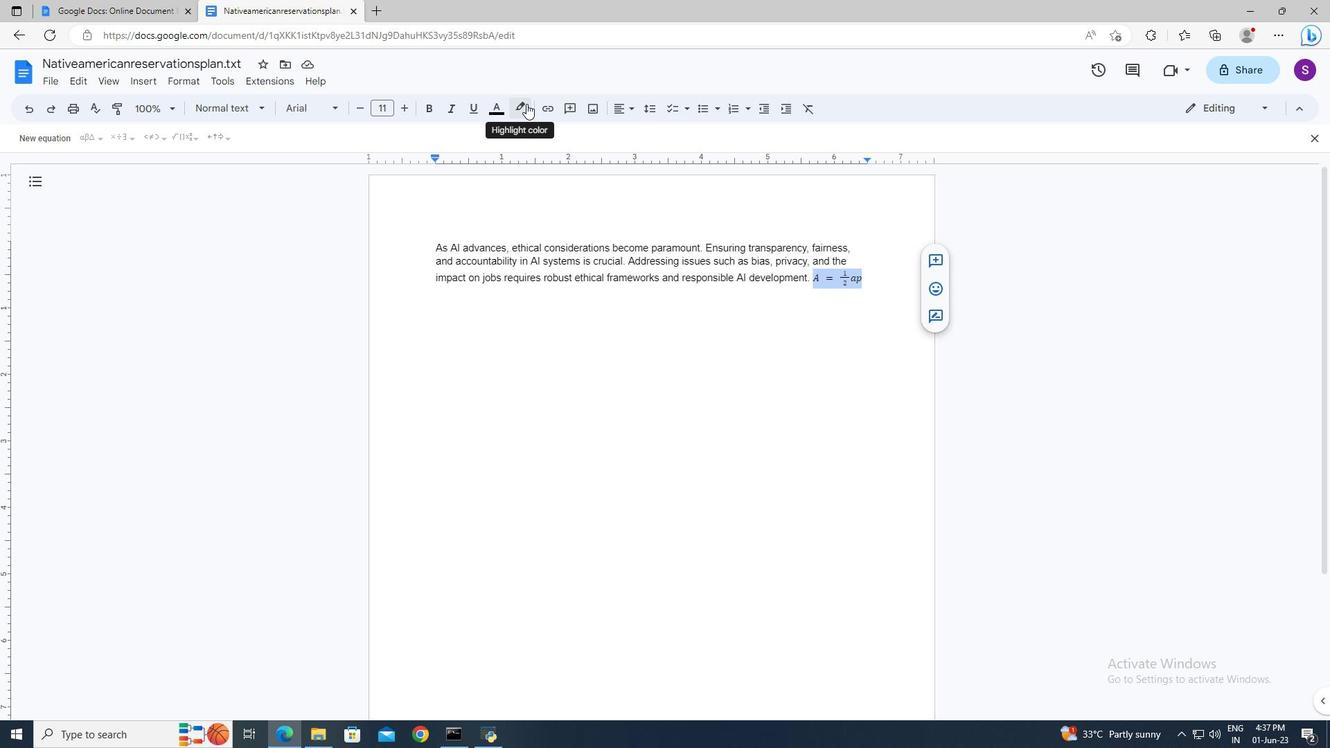 
Action: Mouse moved to (630, 171)
Screenshot: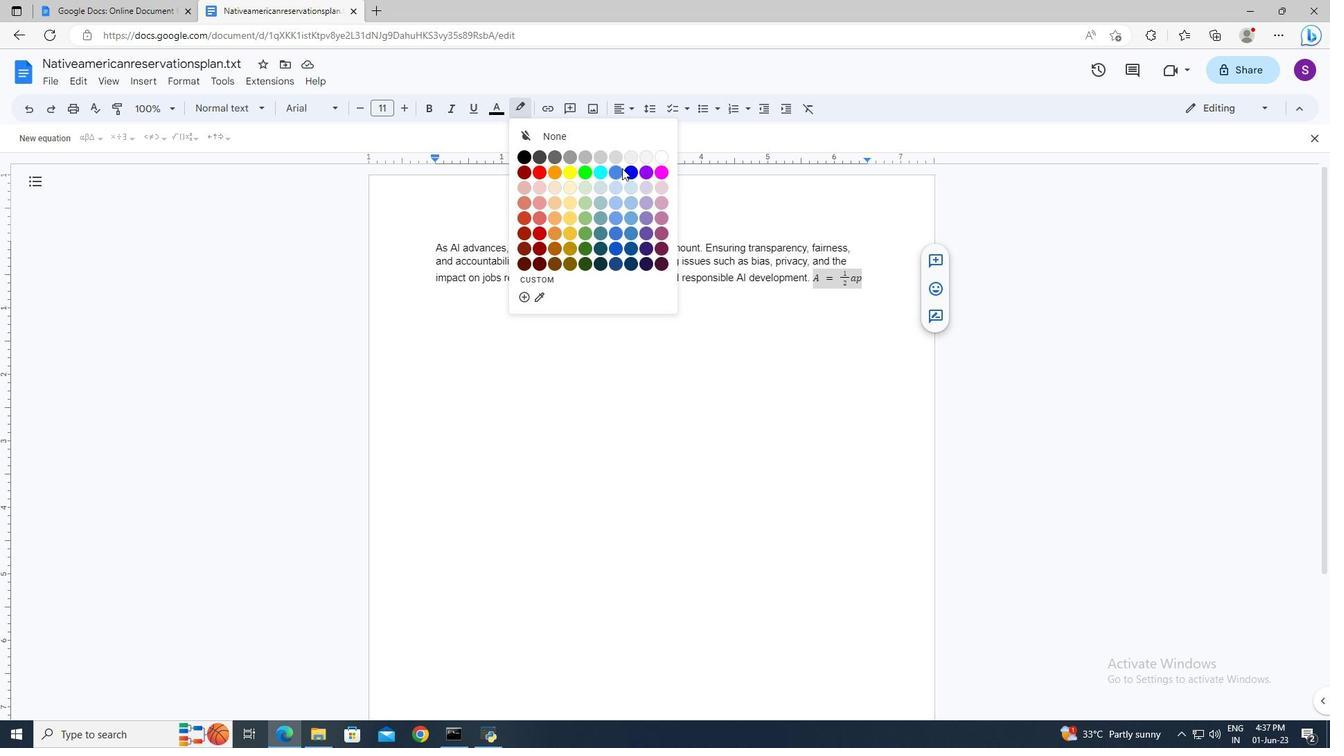 
Action: Mouse pressed left at (630, 171)
Screenshot: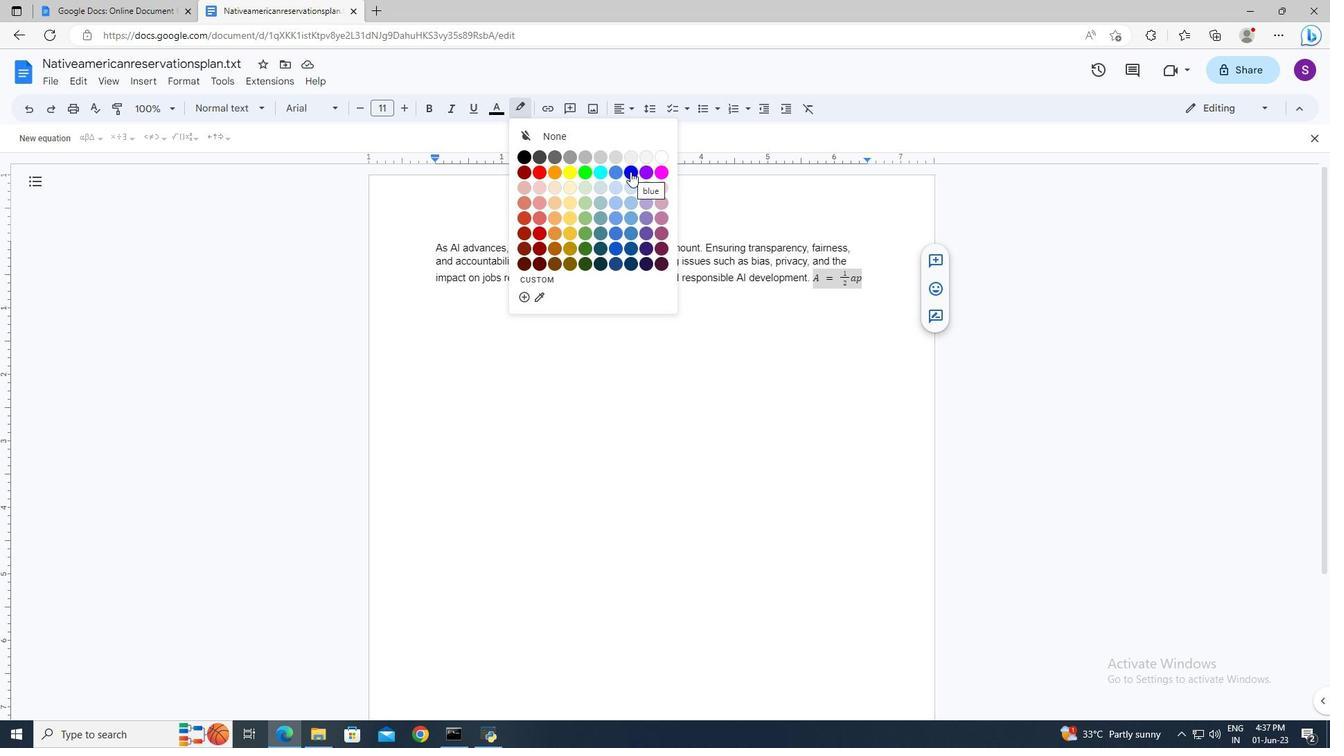 
Action: Mouse moved to (658, 316)
Screenshot: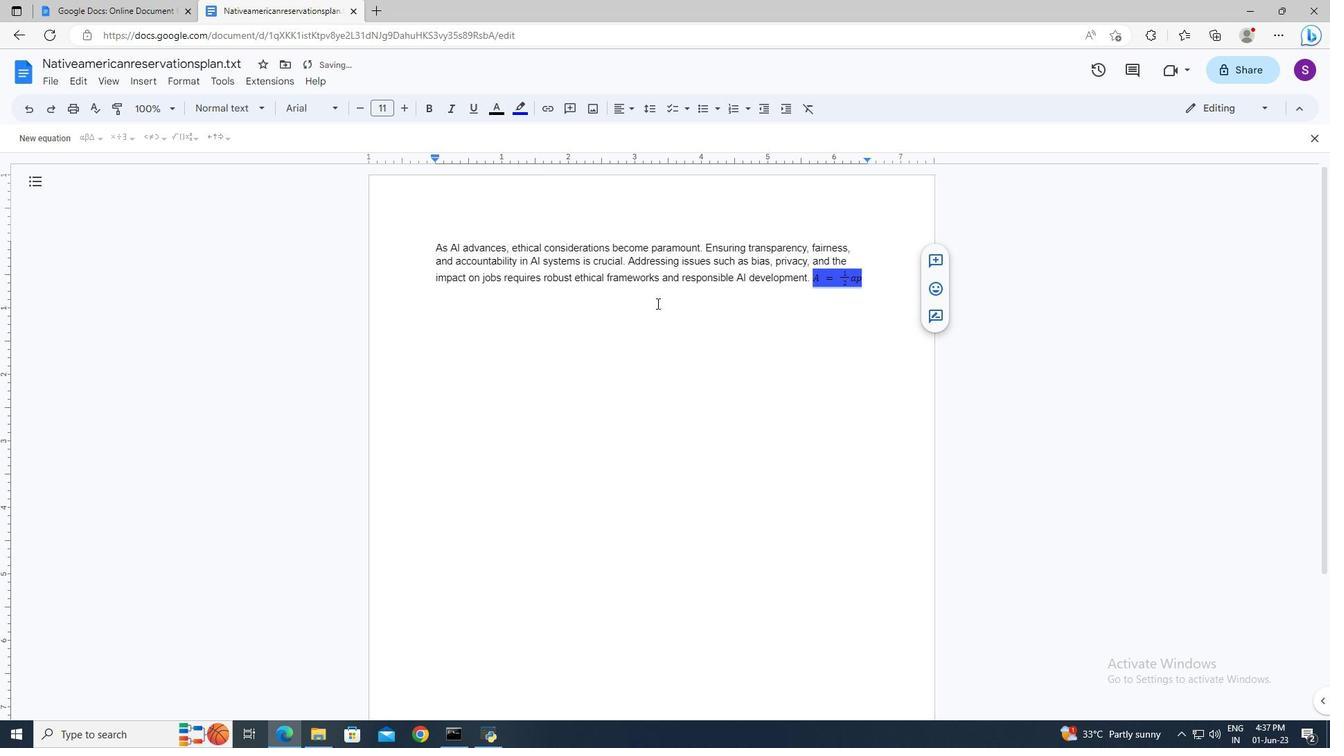 
Action: Mouse pressed left at (658, 316)
Screenshot: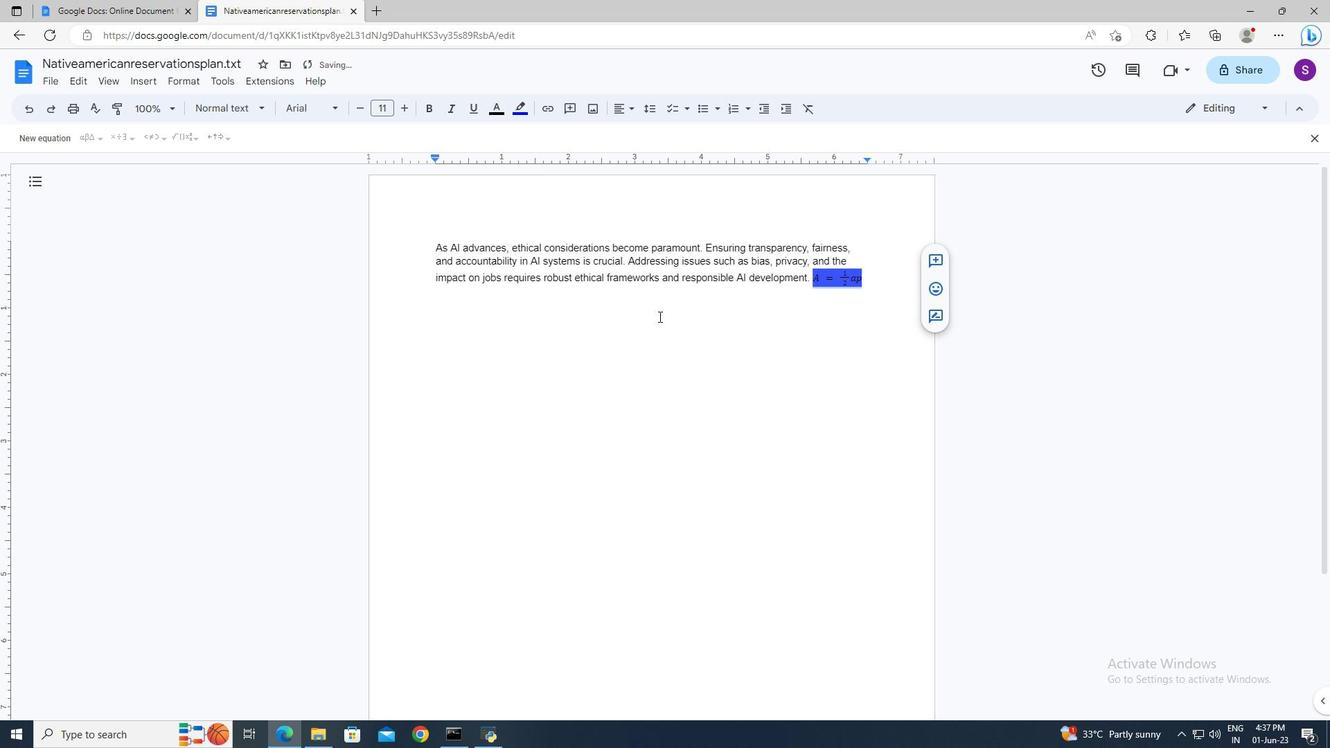 
Action: Mouse moved to (63, 84)
Screenshot: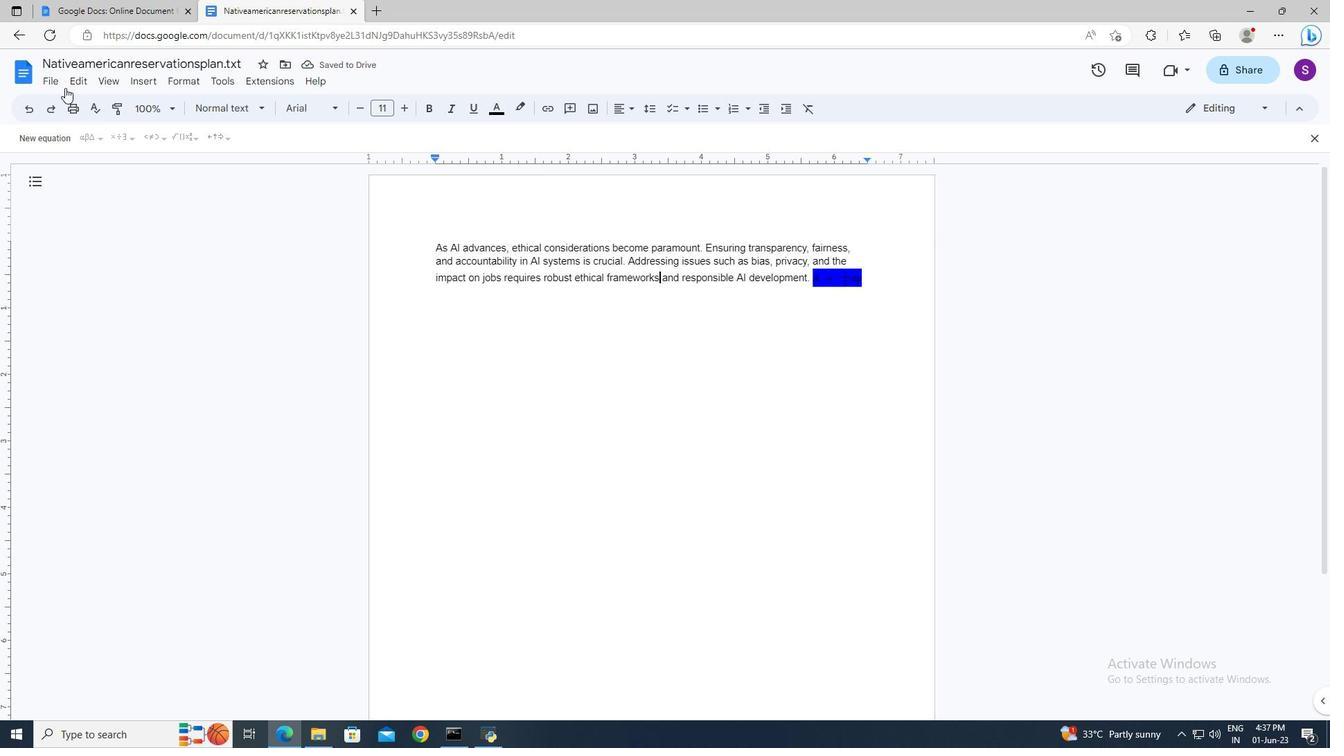 
Action: Mouse pressed left at (63, 84)
Screenshot: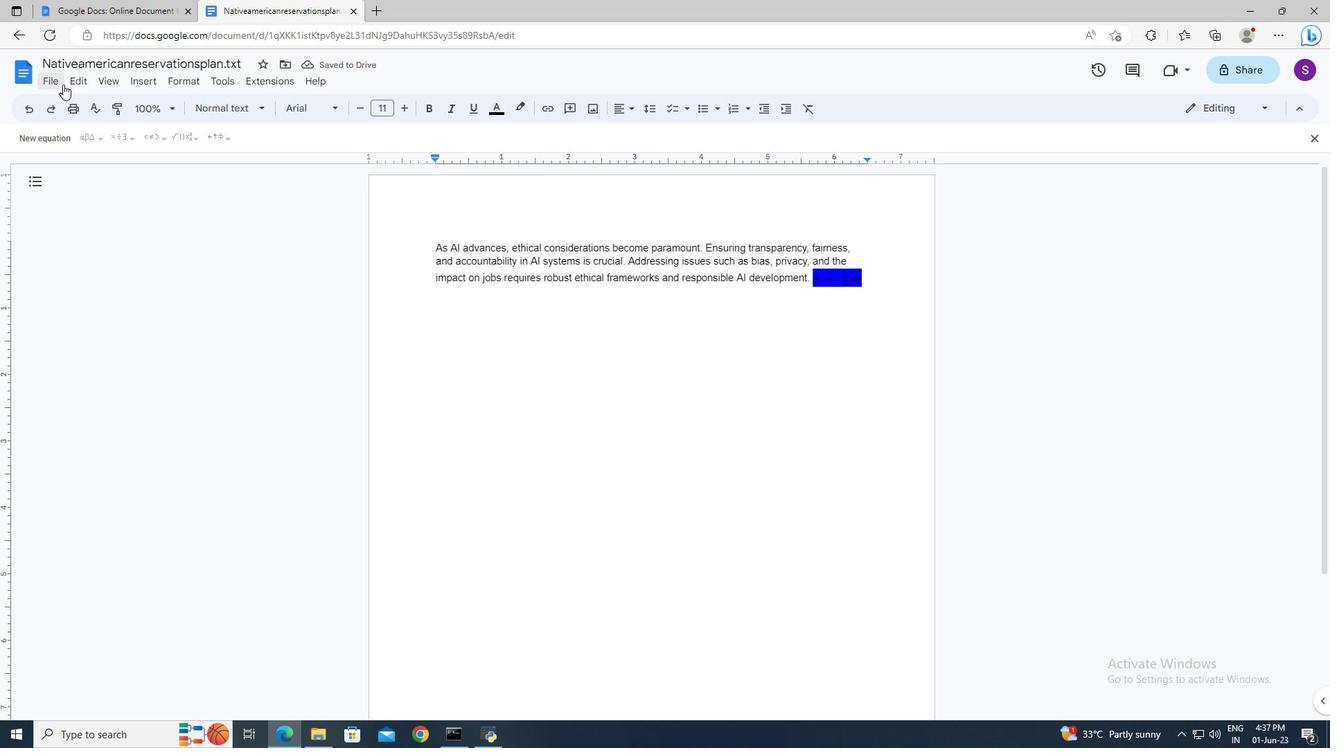 
Action: Mouse moved to (95, 459)
Screenshot: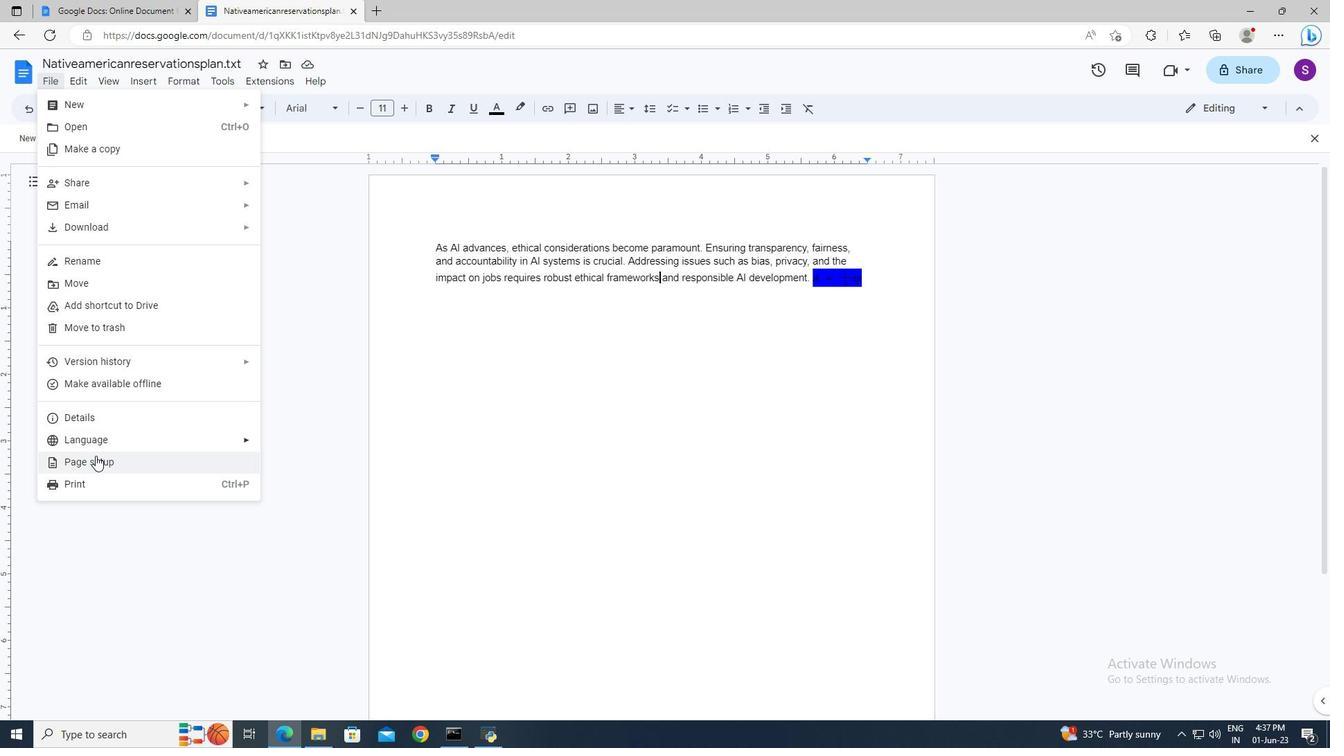 
Action: Mouse pressed left at (95, 459)
Screenshot: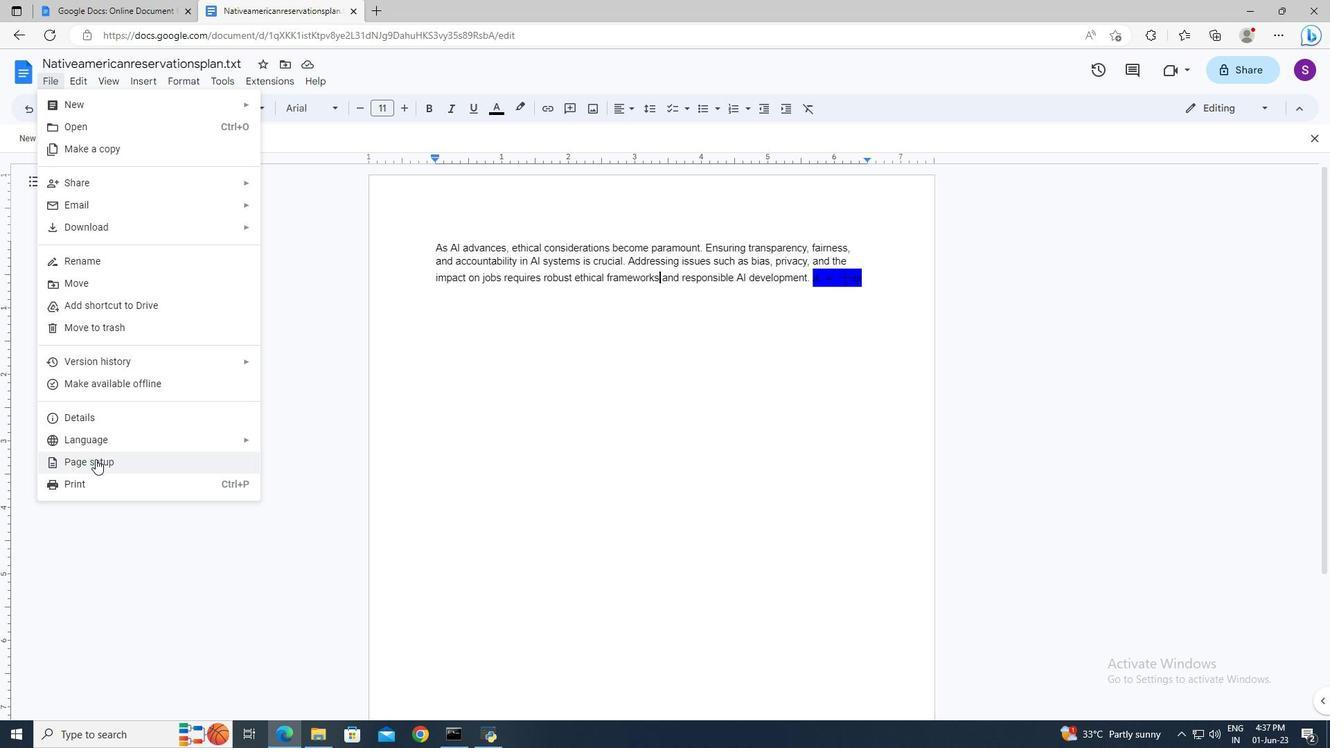 
Action: Mouse moved to (543, 367)
Screenshot: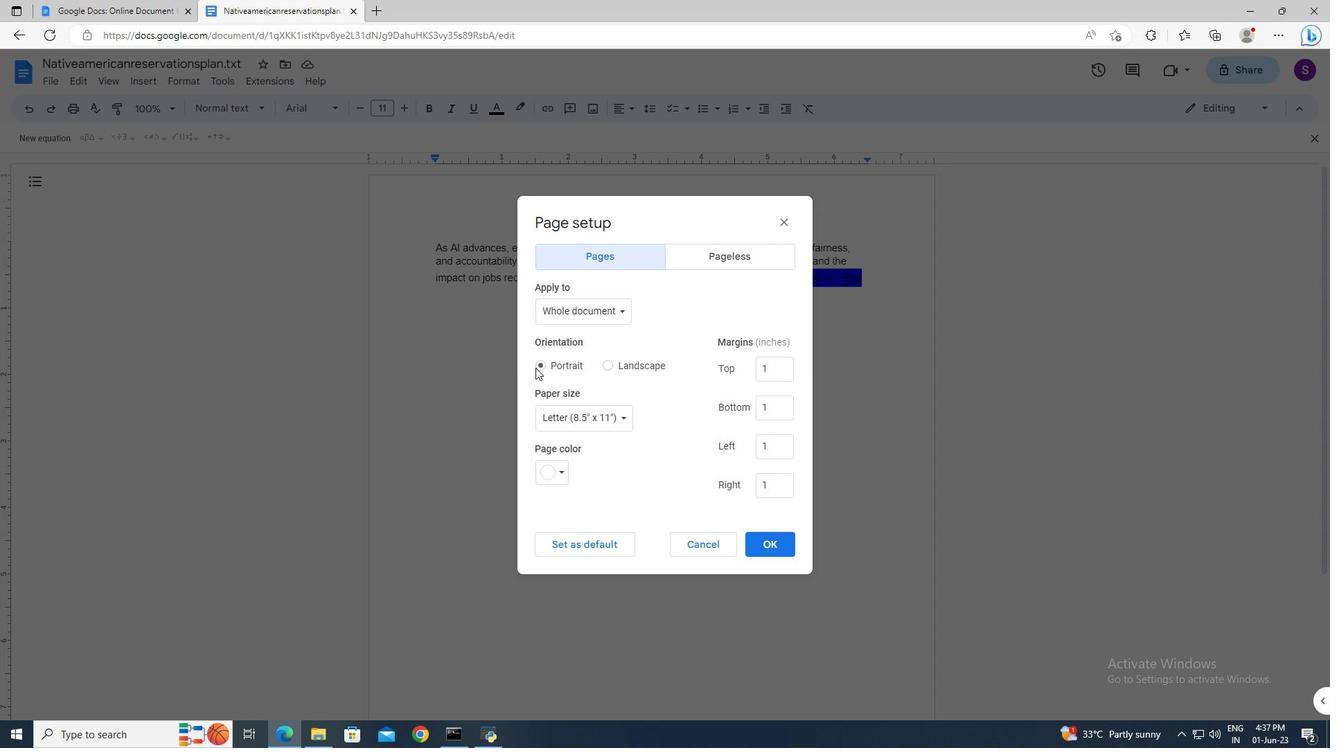 
Action: Mouse pressed left at (543, 367)
Screenshot: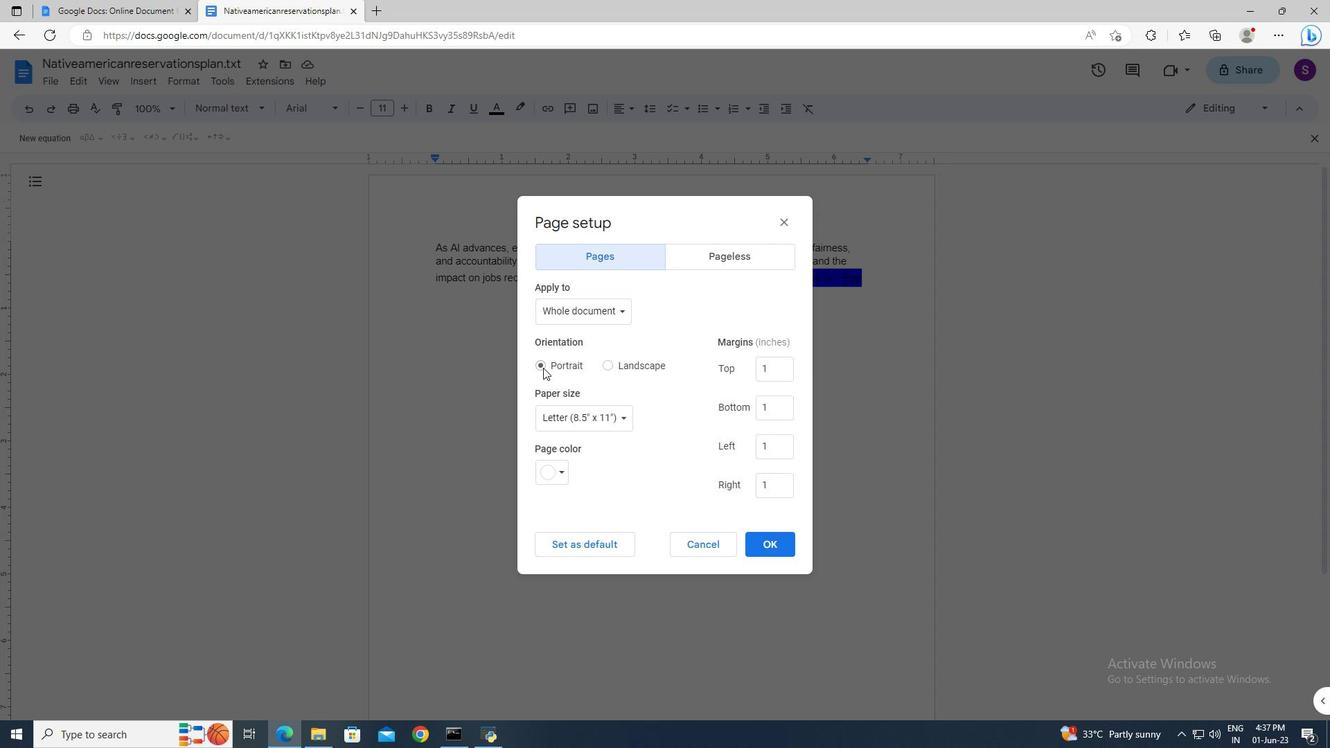 
Action: Mouse moved to (764, 540)
Screenshot: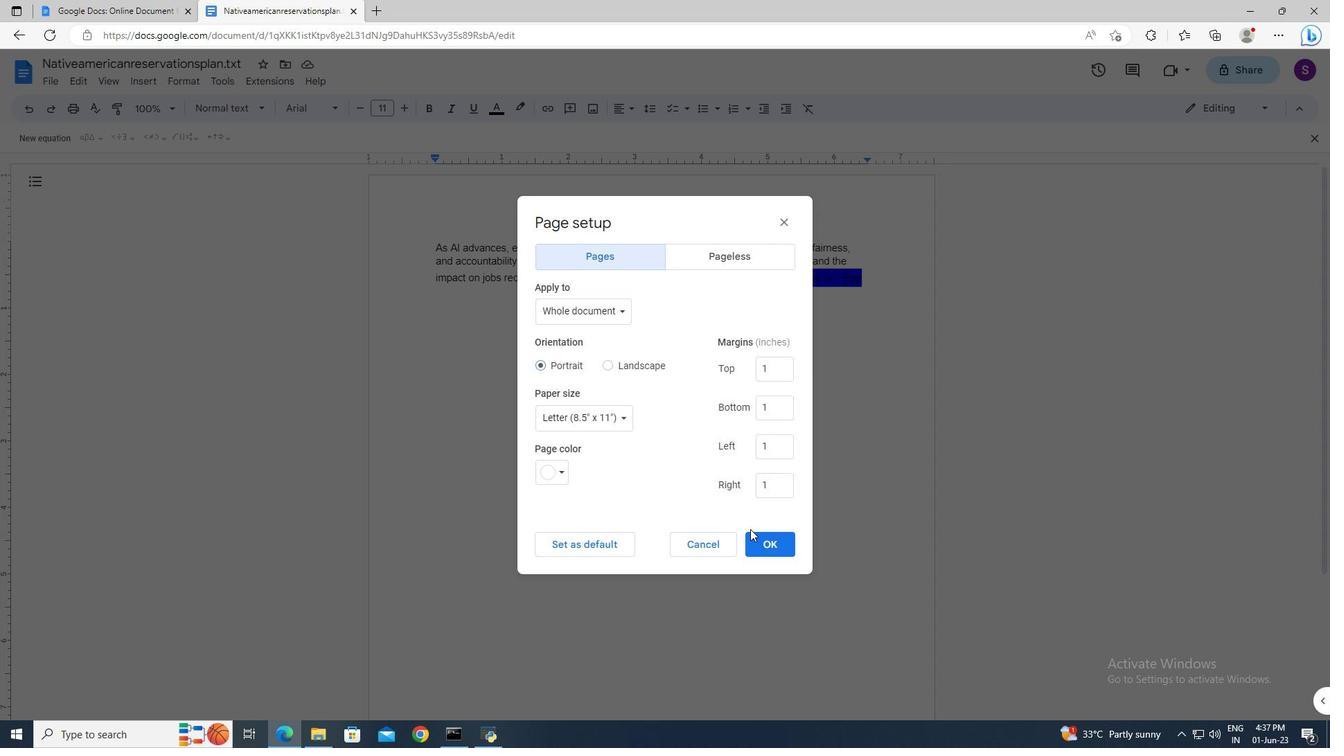 
Action: Mouse pressed left at (764, 540)
Screenshot: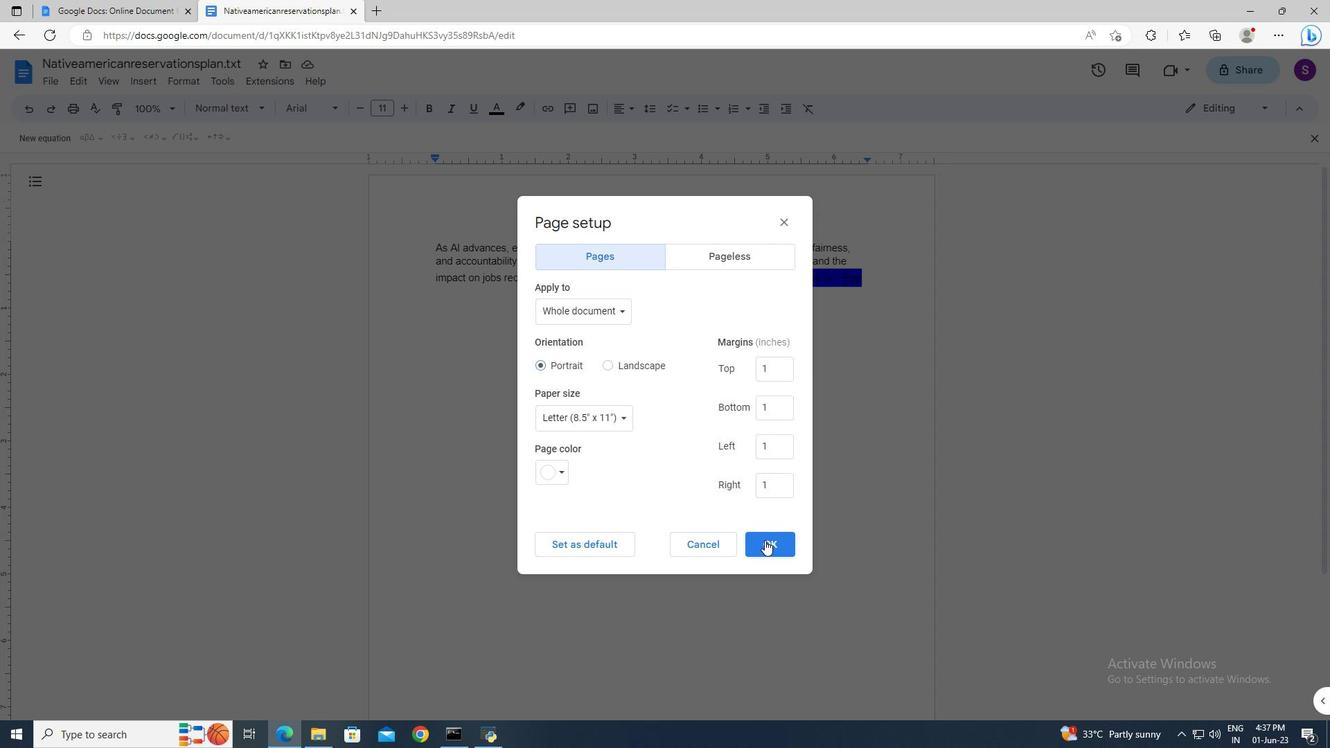 
